 Task: Create a task  Create a feature for users to track and manage their inventory , assign it to team member softage.10@softage.net in the project WorldView and update the status of the task to  On Track  , set the priority of the task to Low.
Action: Mouse moved to (50, 411)
Screenshot: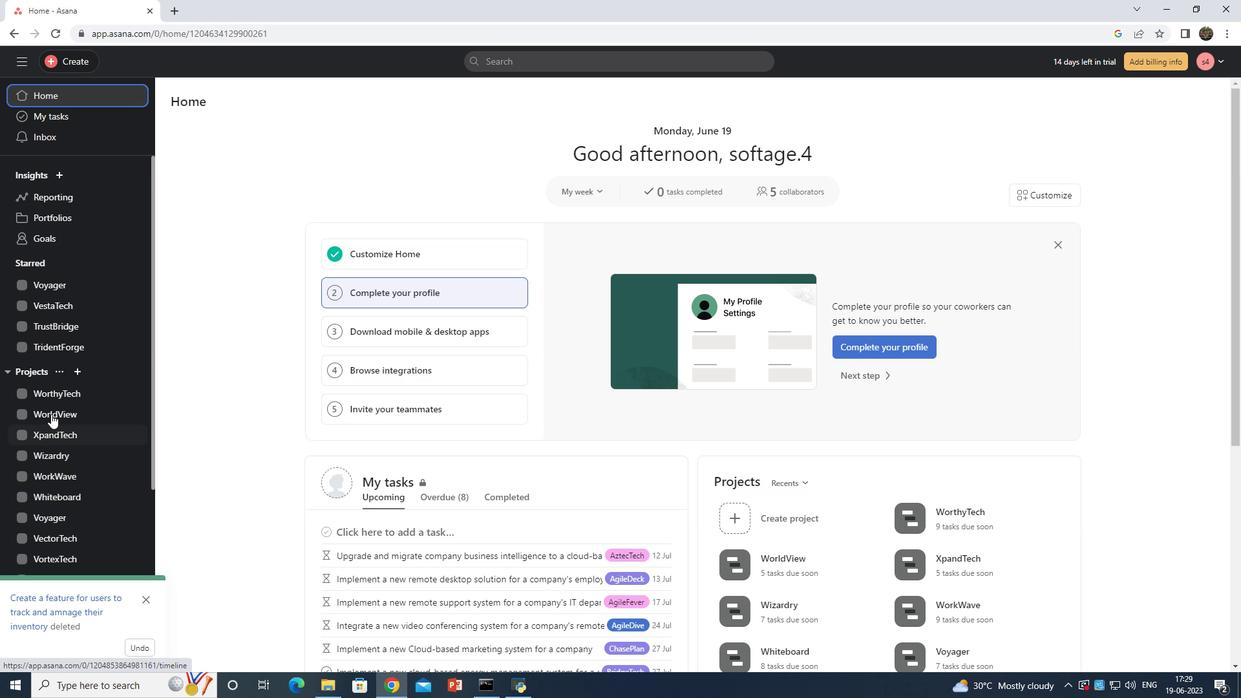 
Action: Mouse pressed left at (50, 411)
Screenshot: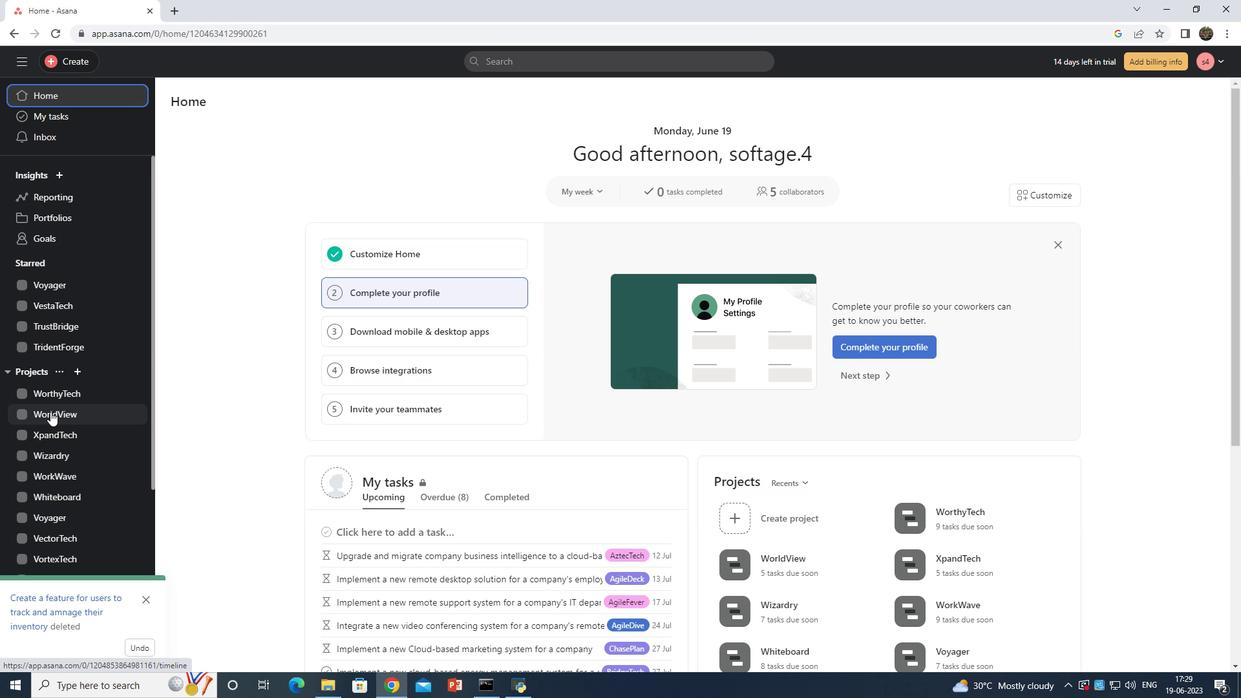 
Action: Mouse moved to (205, 157)
Screenshot: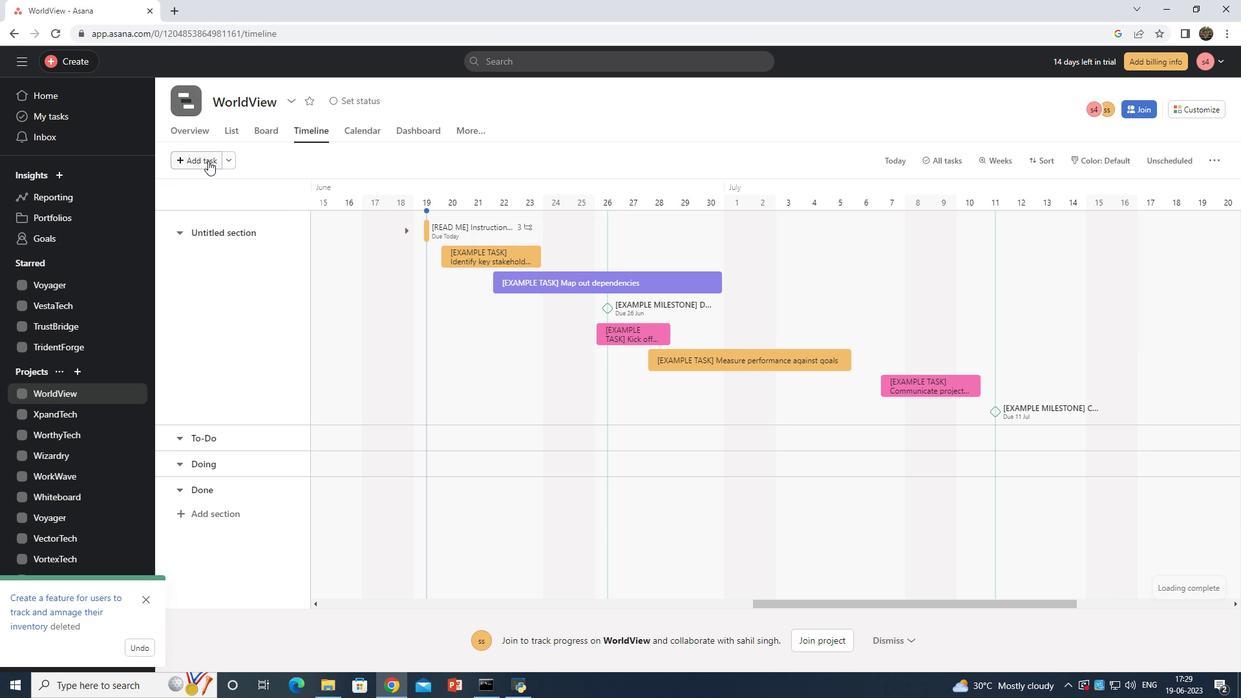 
Action: Mouse pressed left at (205, 157)
Screenshot: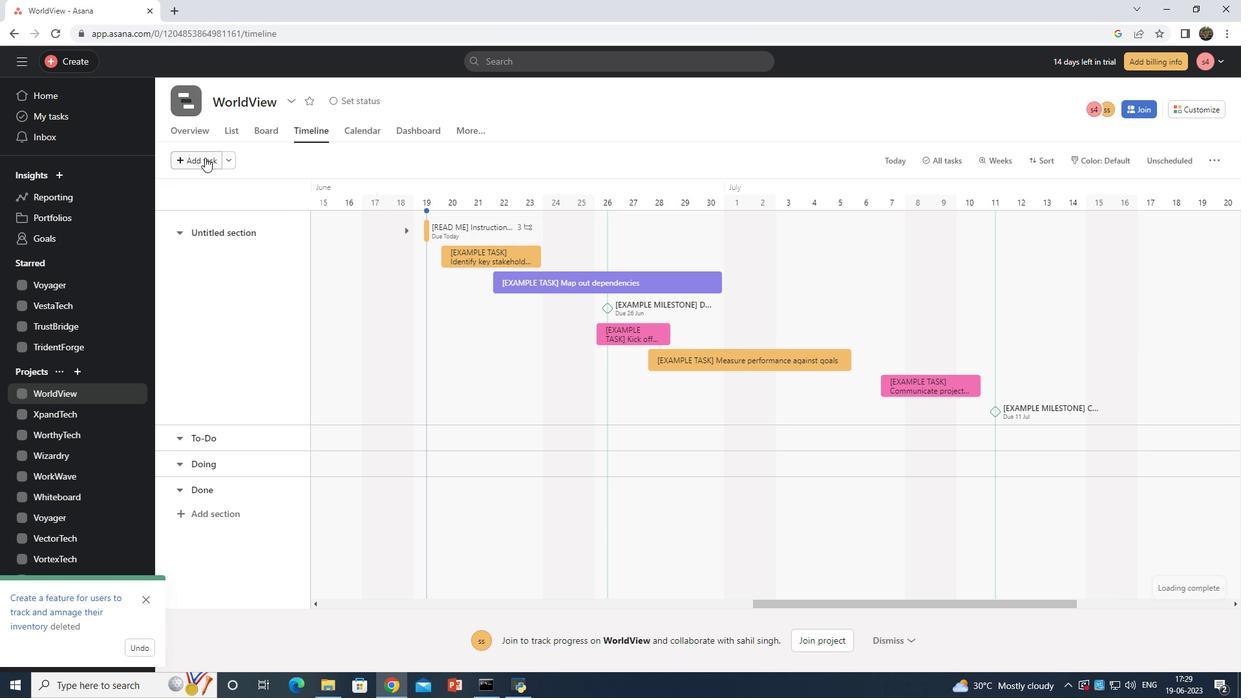 
Action: Mouse moved to (333, 216)
Screenshot: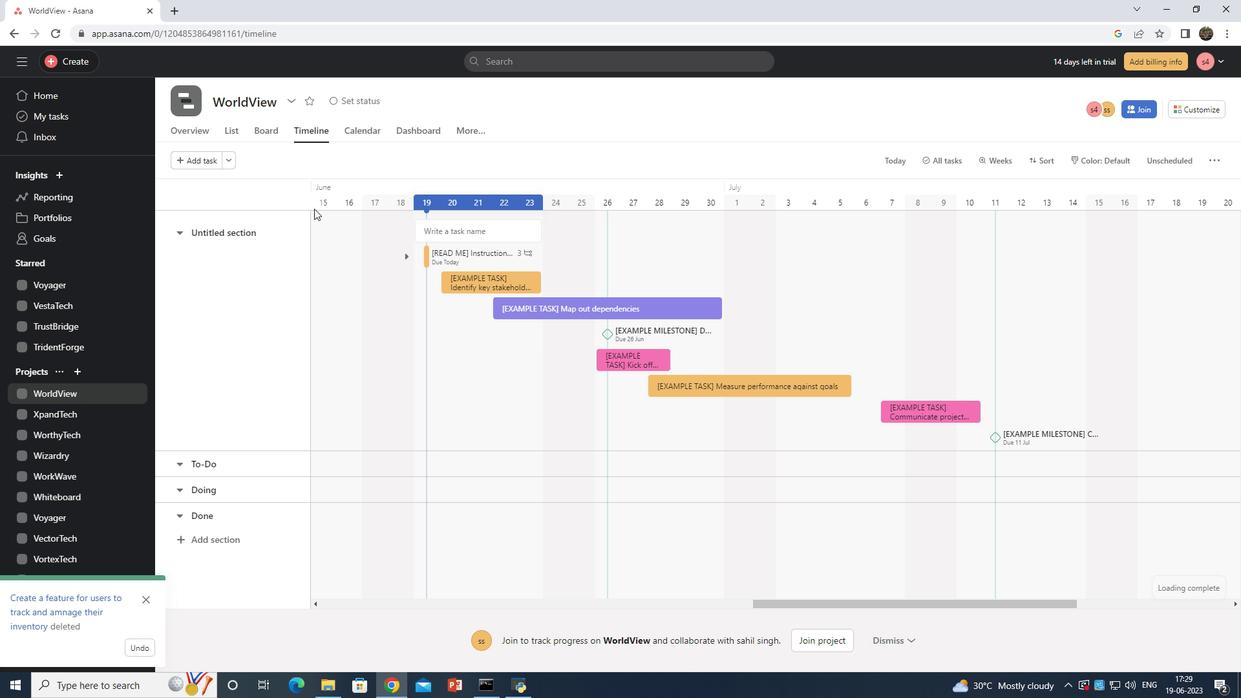 
Action: Key pressed <Key.shift>Create<Key.space>a<Key.space>feature<Key.space>for<Key.space>users<Key.space>to<Key.space>track<Key.space>and<Key.space>manage<Key.space>their<Key.space>inventory
Screenshot: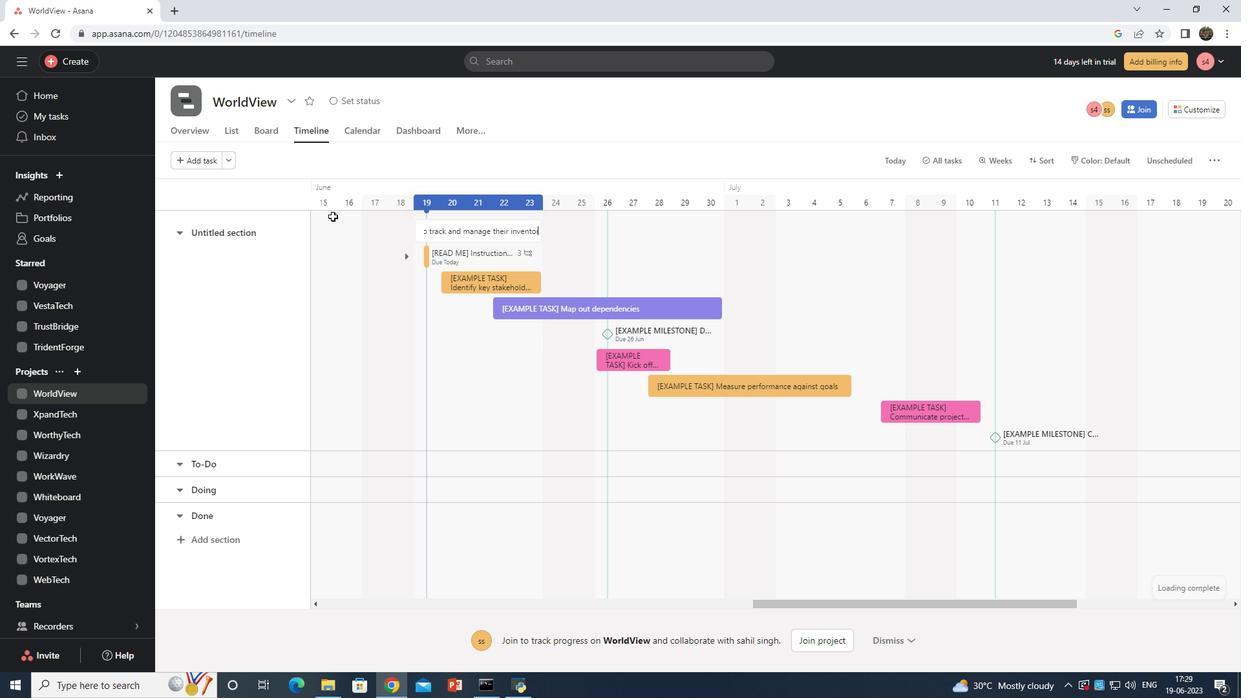 
Action: Mouse moved to (508, 231)
Screenshot: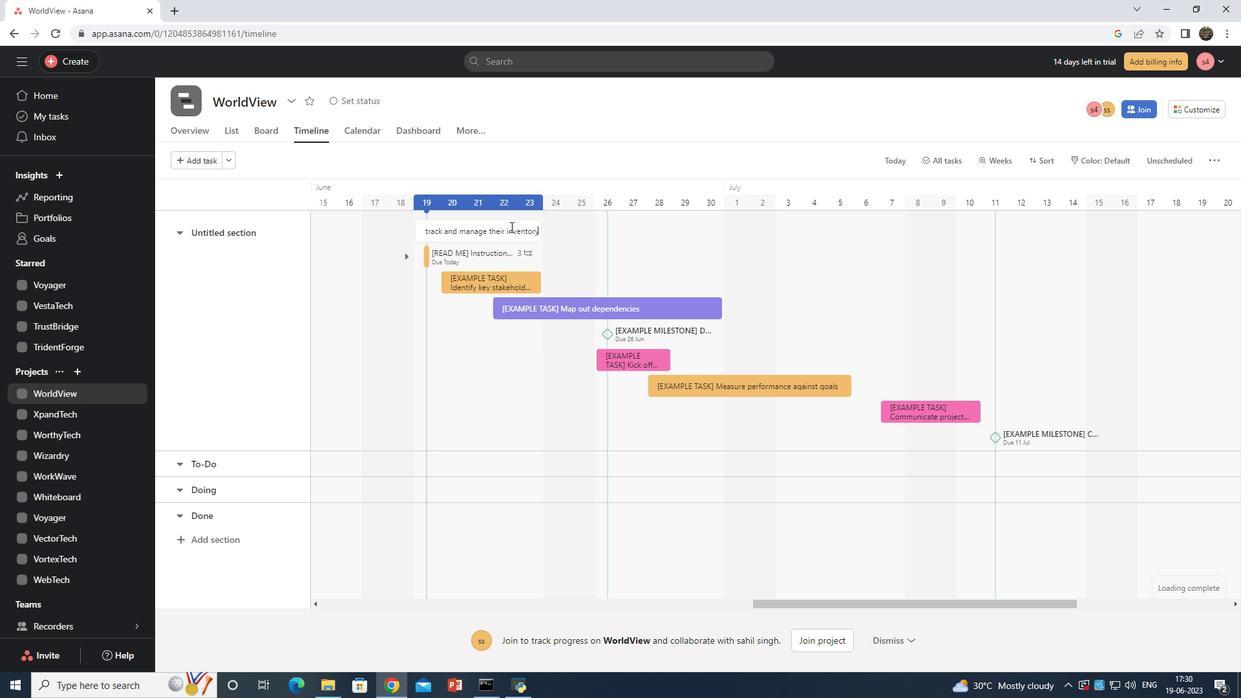 
Action: Mouse pressed left at (508, 231)
Screenshot: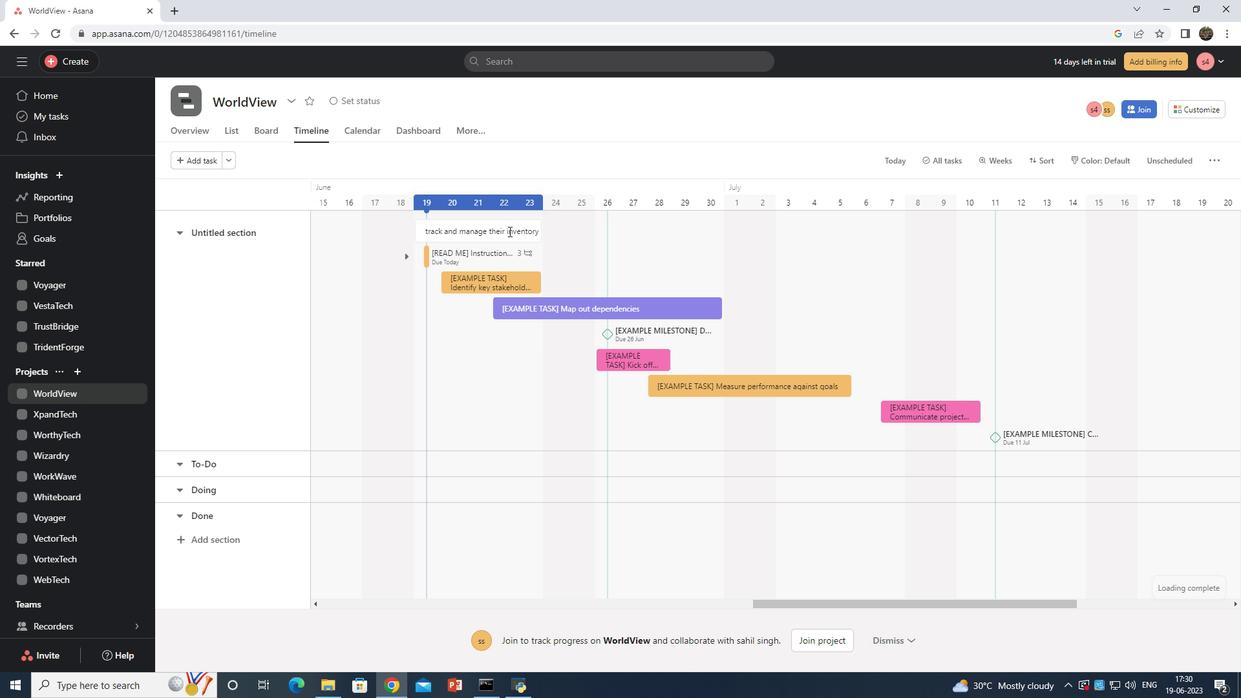 
Action: Mouse moved to (926, 439)
Screenshot: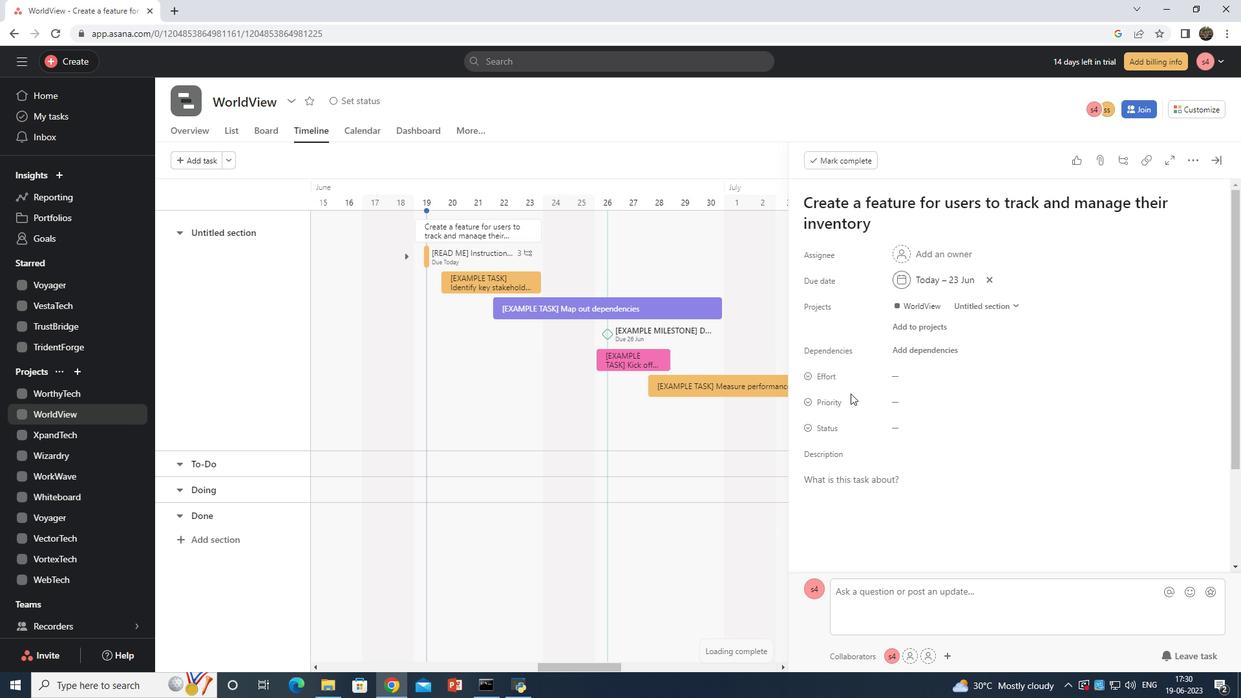 
Action: Mouse scrolled (926, 439) with delta (0, 0)
Screenshot: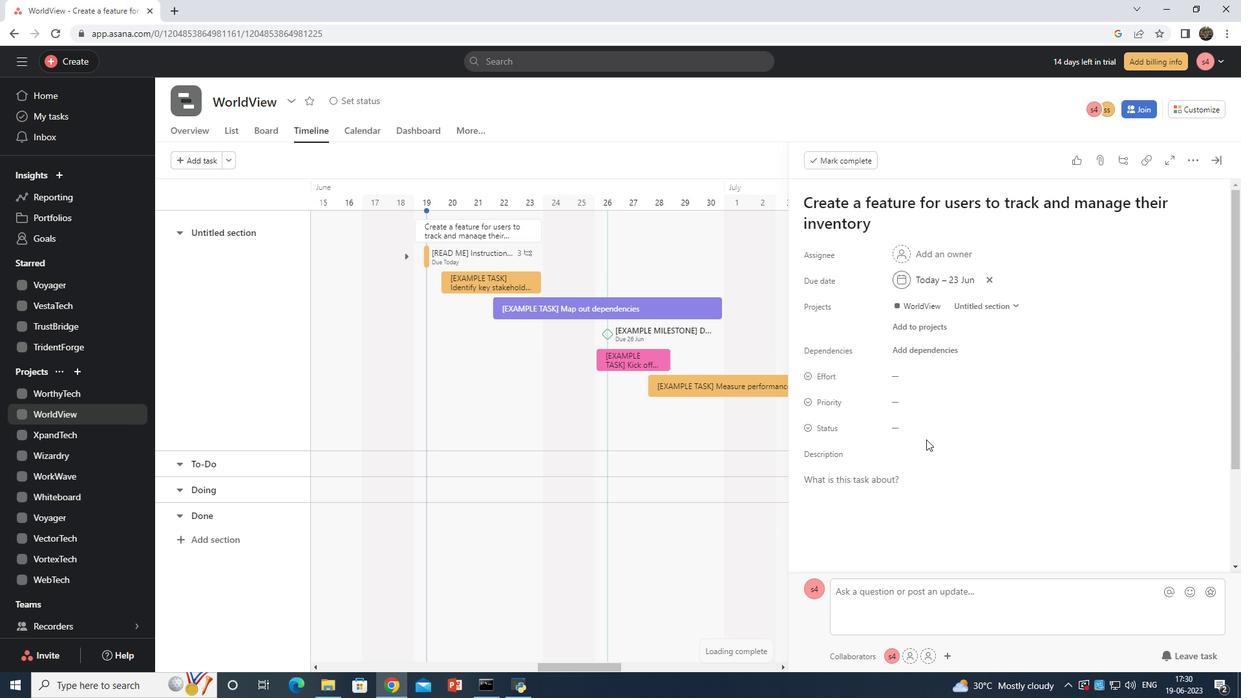 
Action: Mouse moved to (906, 383)
Screenshot: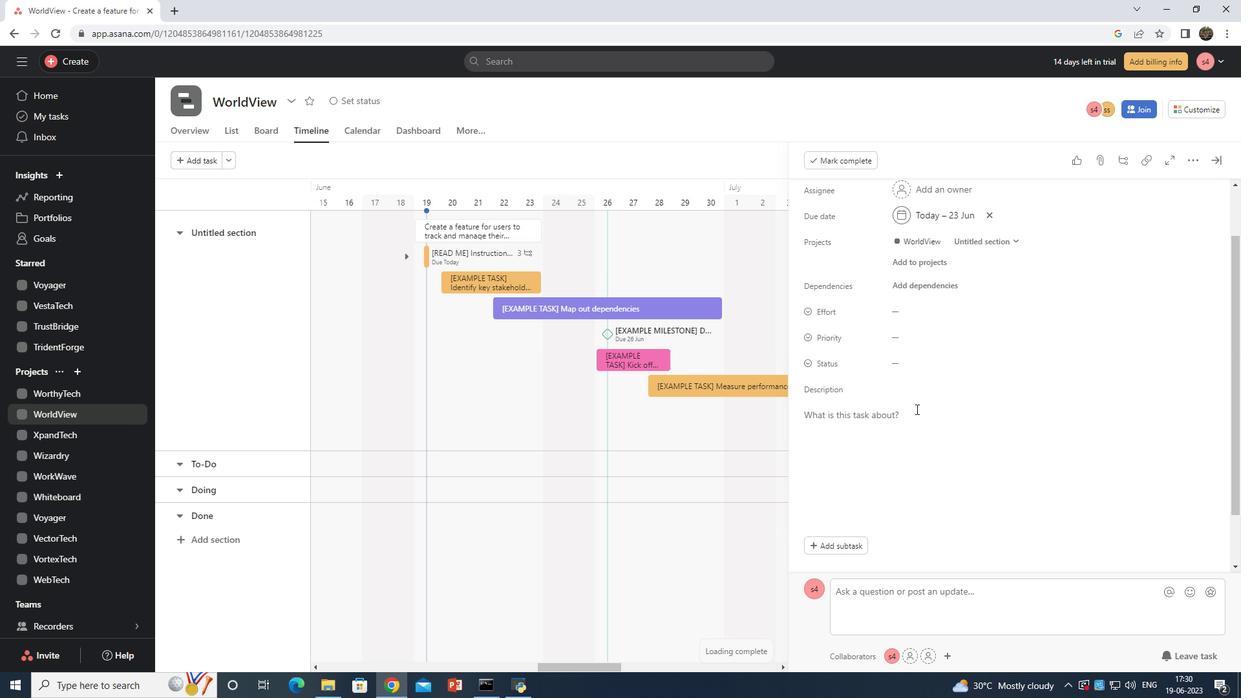 
Action: Mouse scrolled (906, 384) with delta (0, 0)
Screenshot: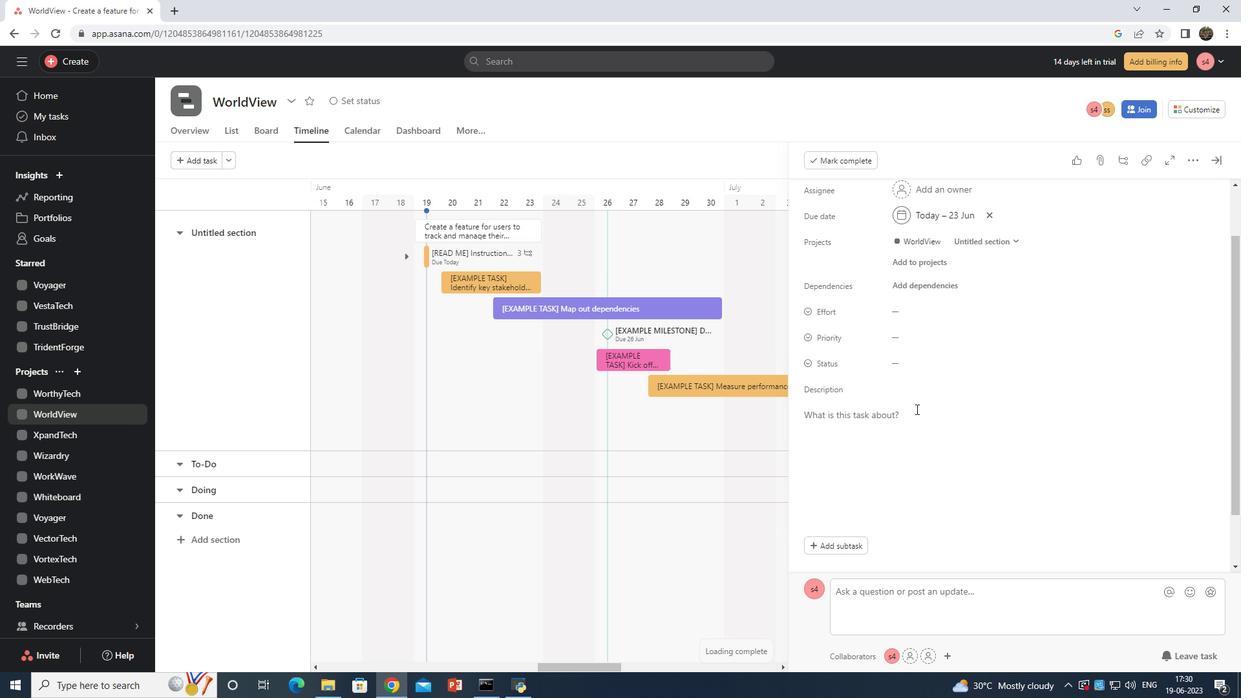
Action: Mouse moved to (906, 382)
Screenshot: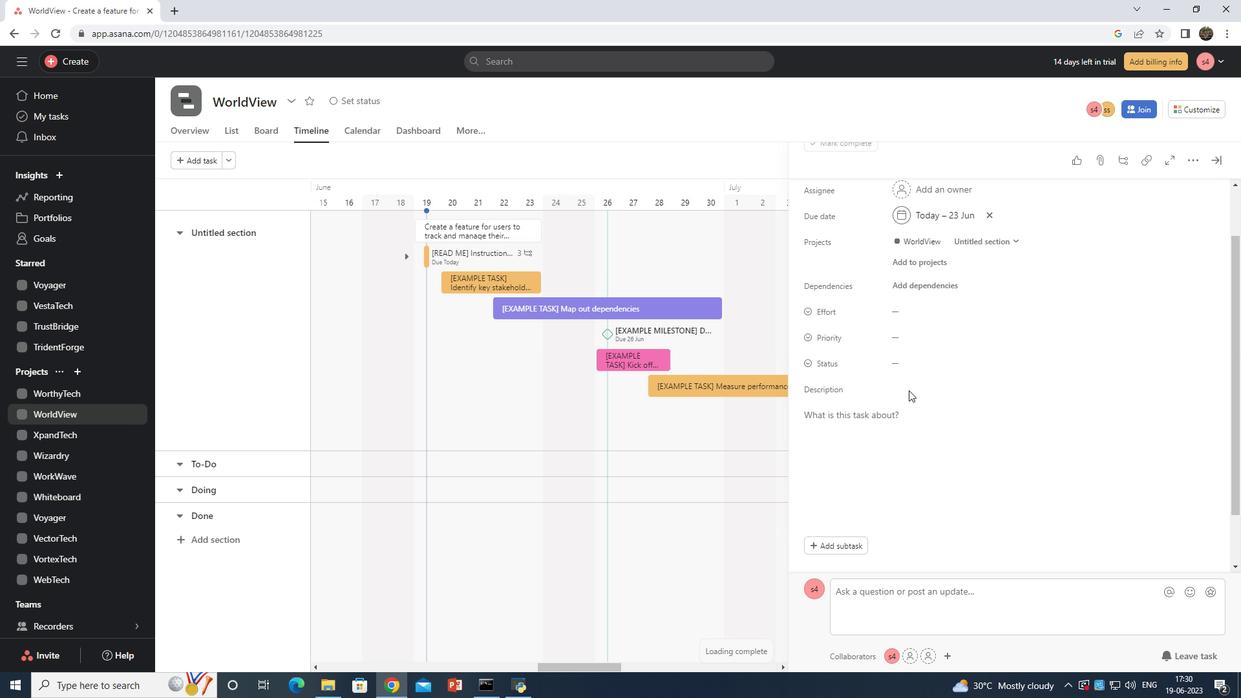 
Action: Mouse scrolled (906, 383) with delta (0, 0)
Screenshot: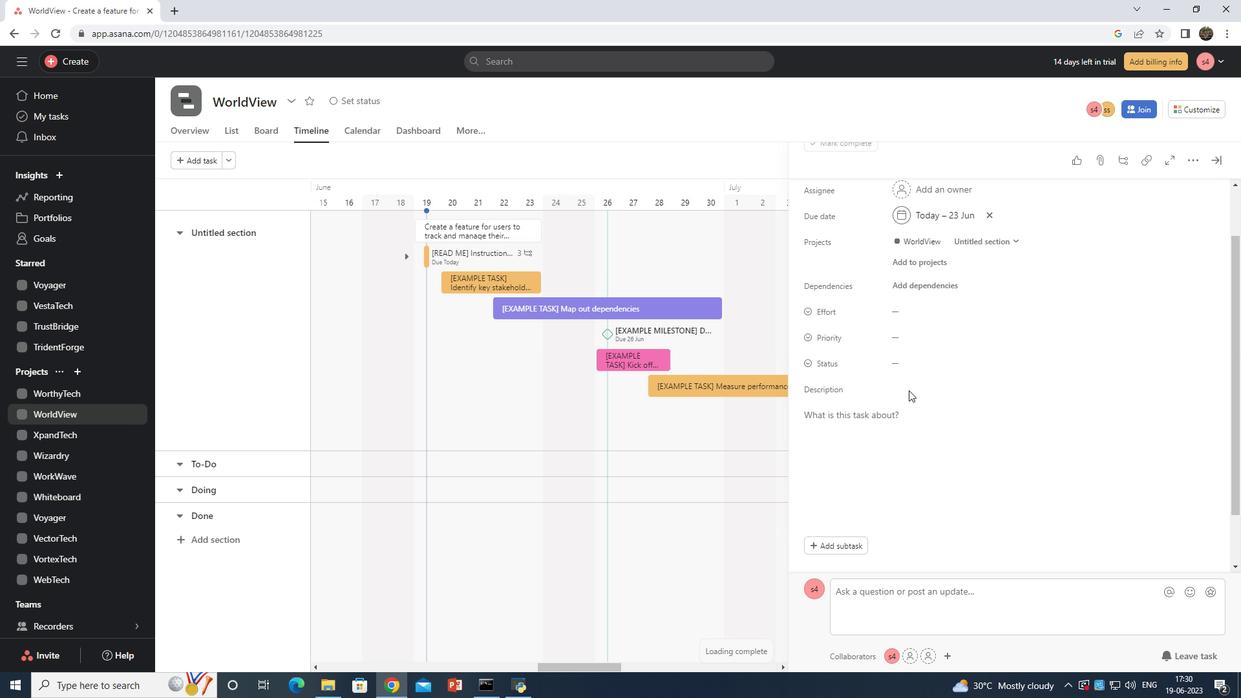 
Action: Mouse scrolled (906, 383) with delta (0, 0)
Screenshot: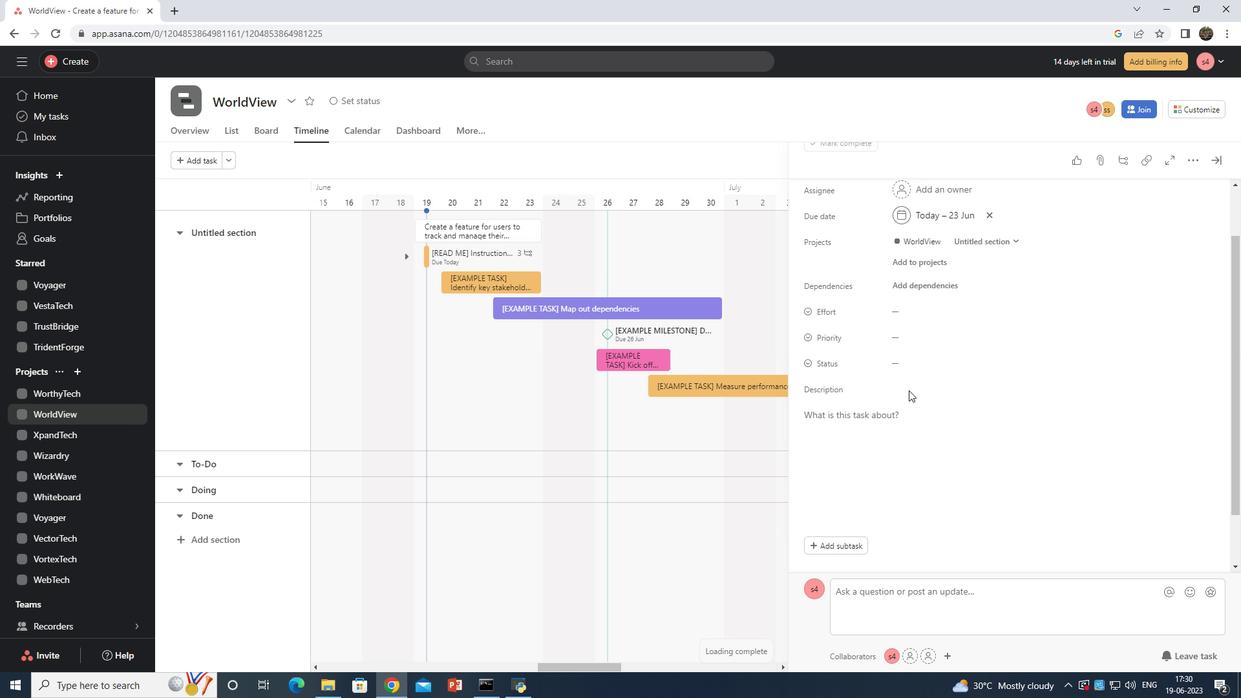 
Action: Mouse moved to (902, 258)
Screenshot: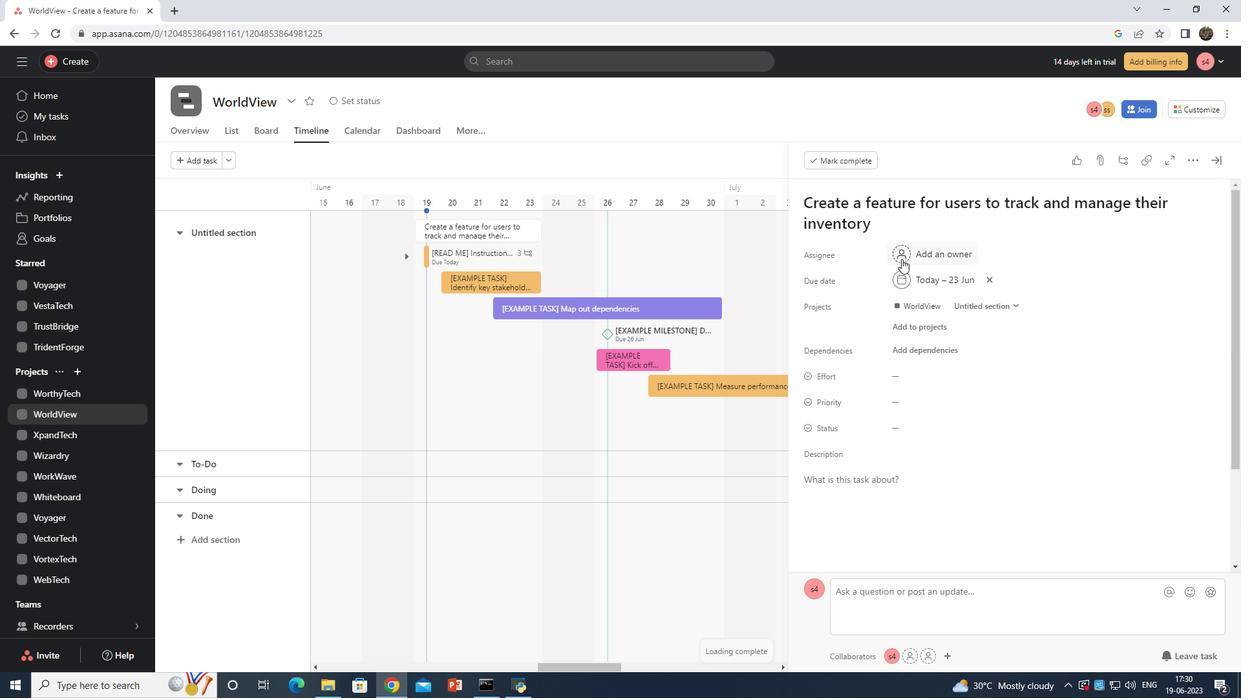 
Action: Mouse pressed left at (902, 258)
Screenshot: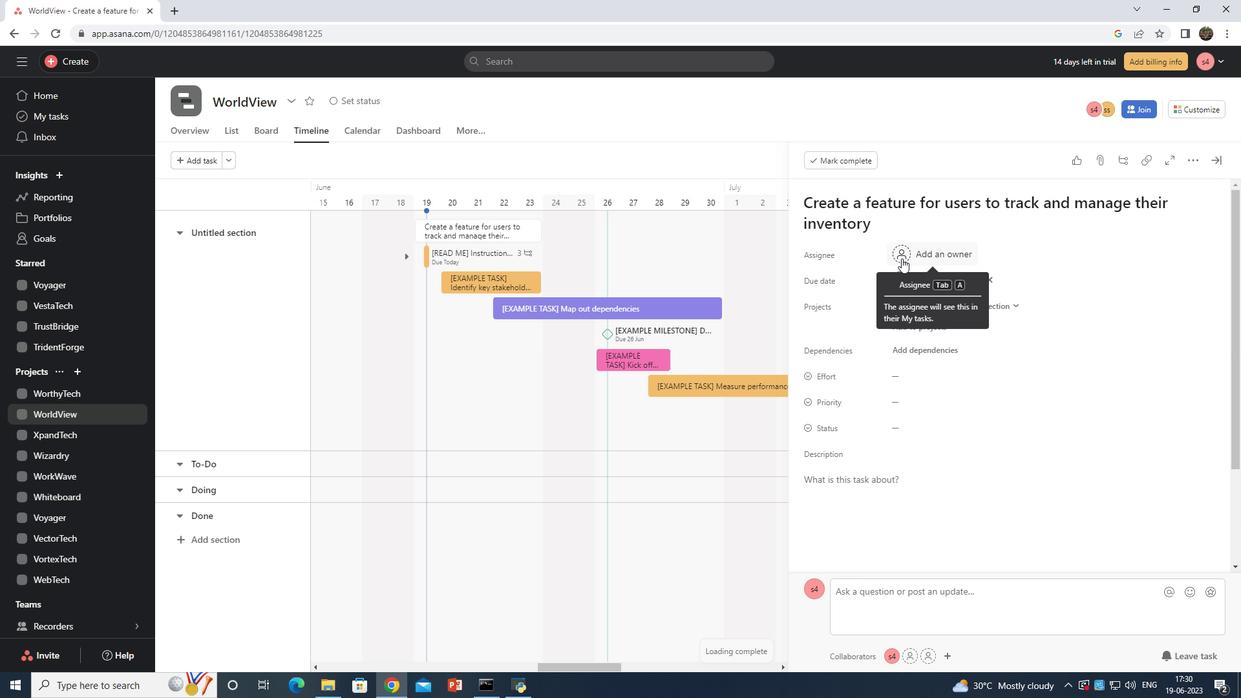 
Action: Mouse moved to (941, 301)
Screenshot: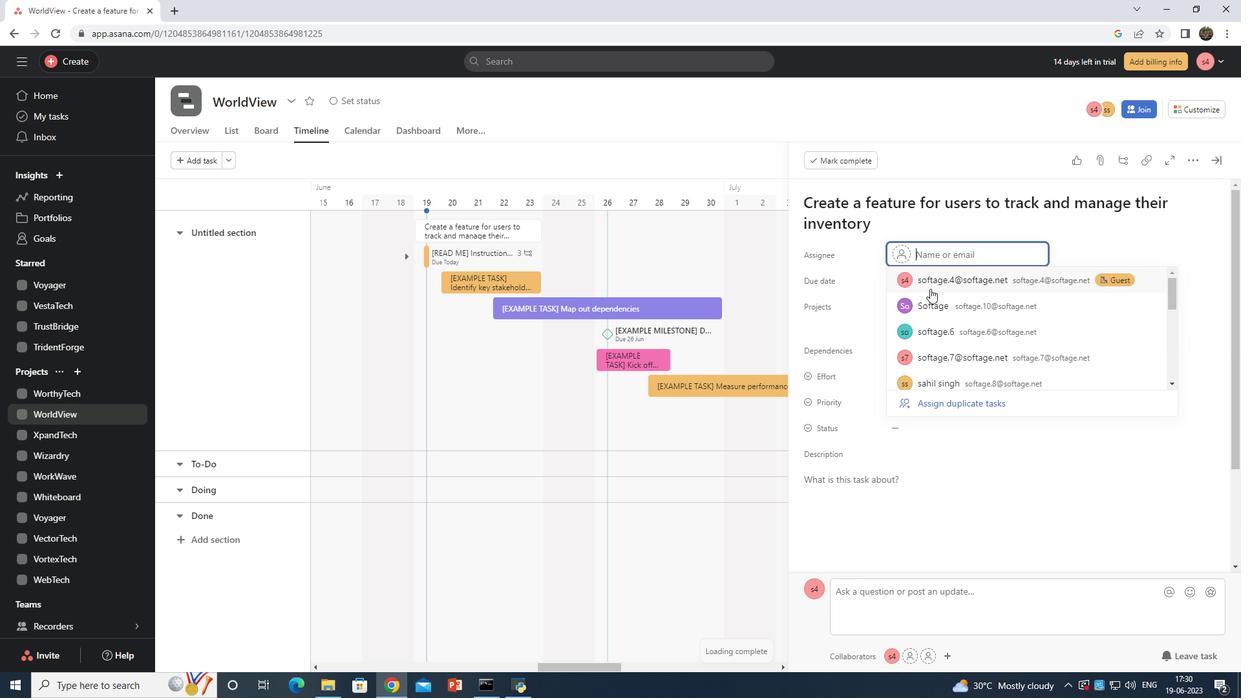 
Action: Mouse scrolled (941, 300) with delta (0, 0)
Screenshot: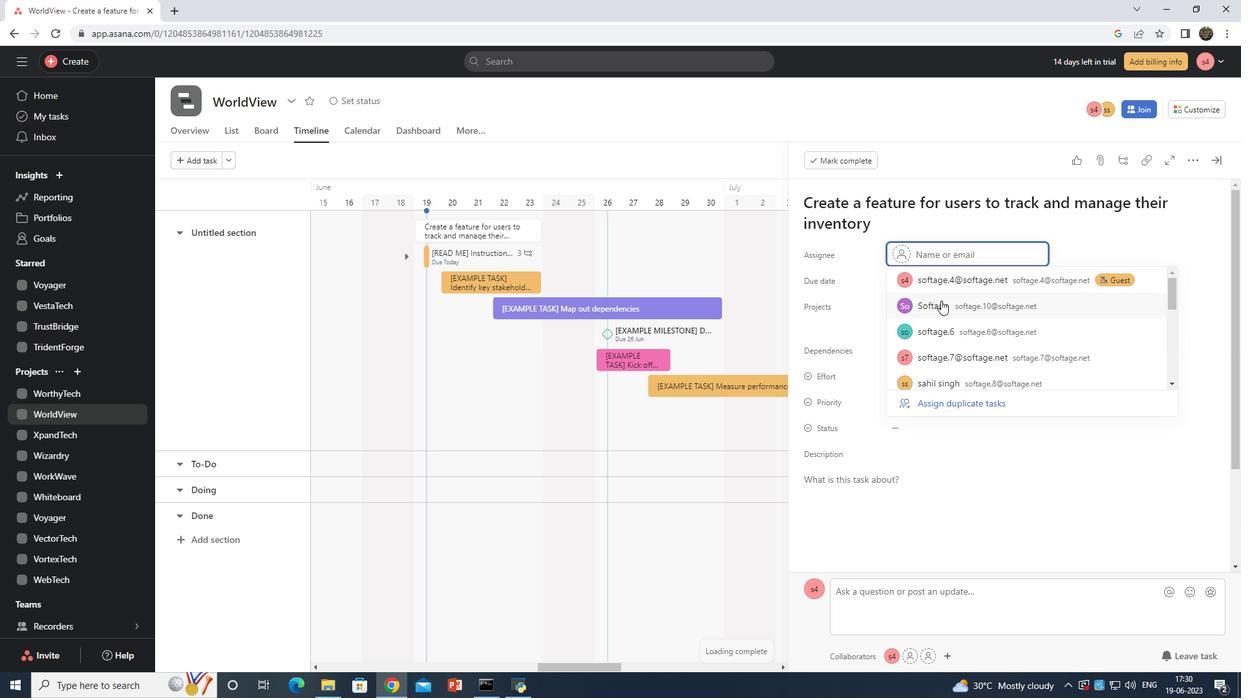 
Action: Mouse scrolled (941, 300) with delta (0, 0)
Screenshot: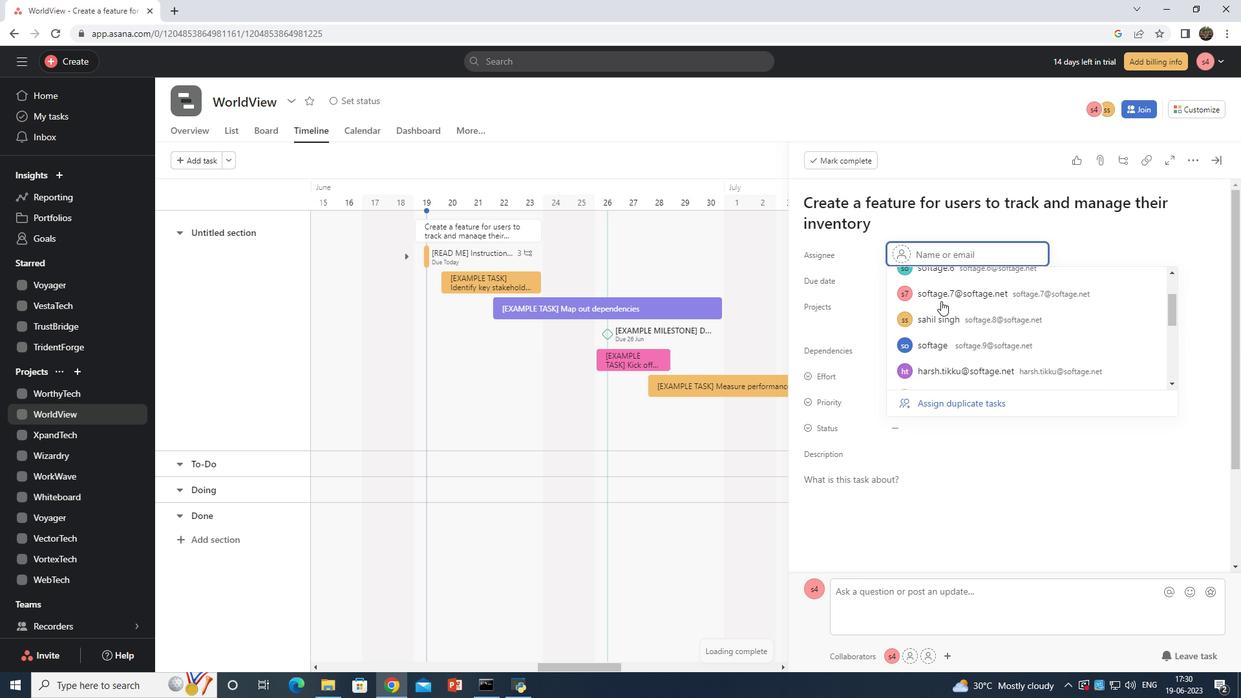 
Action: Mouse moved to (942, 301)
Screenshot: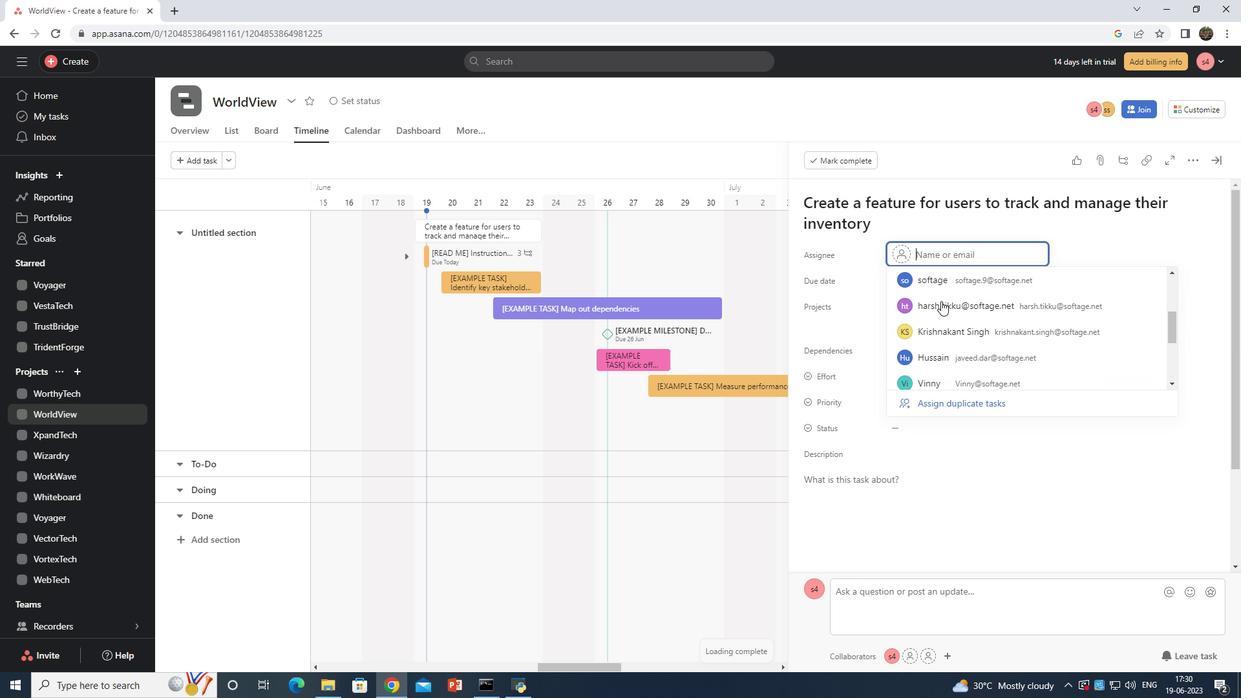 
Action: Mouse scrolled (942, 300) with delta (0, 0)
Screenshot: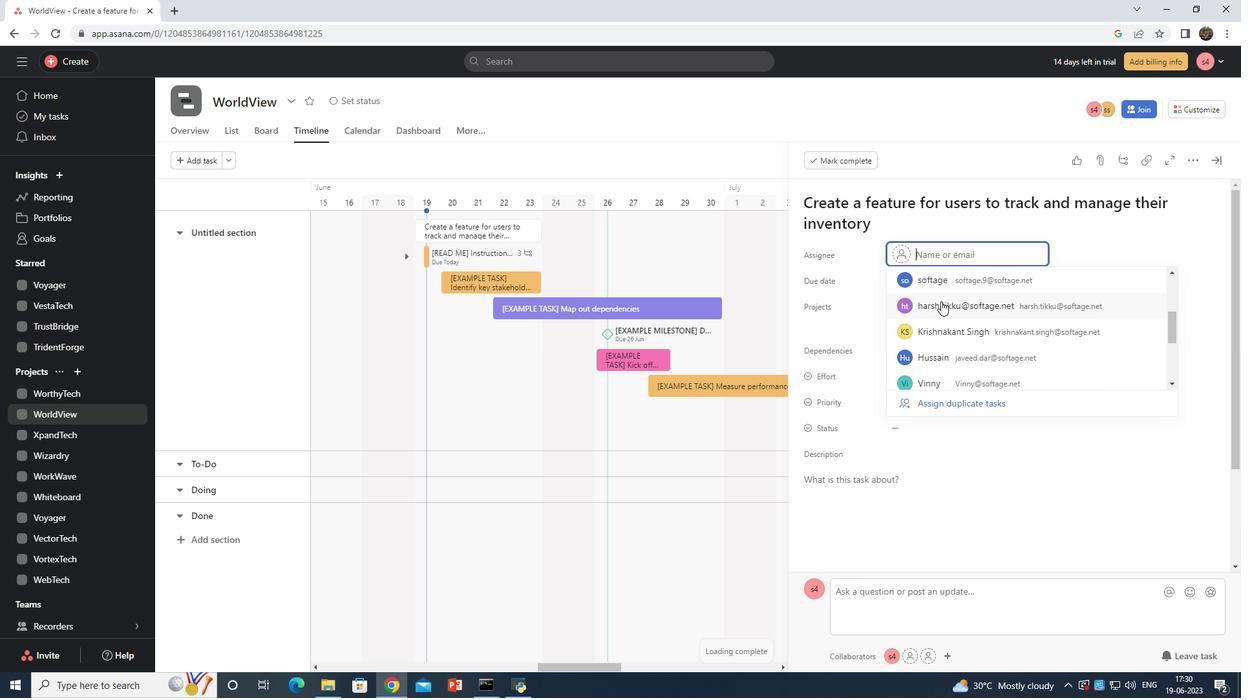 
Action: Mouse scrolled (942, 300) with delta (0, 0)
Screenshot: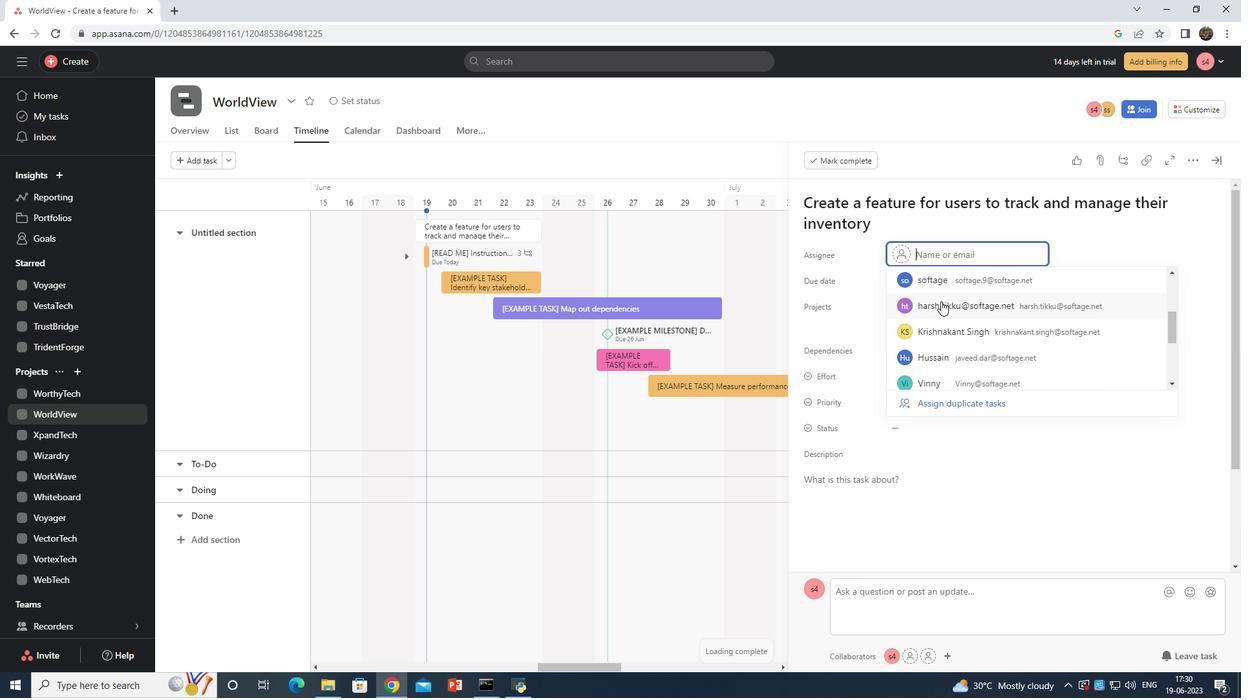 
Action: Mouse scrolled (942, 300) with delta (0, 0)
Screenshot: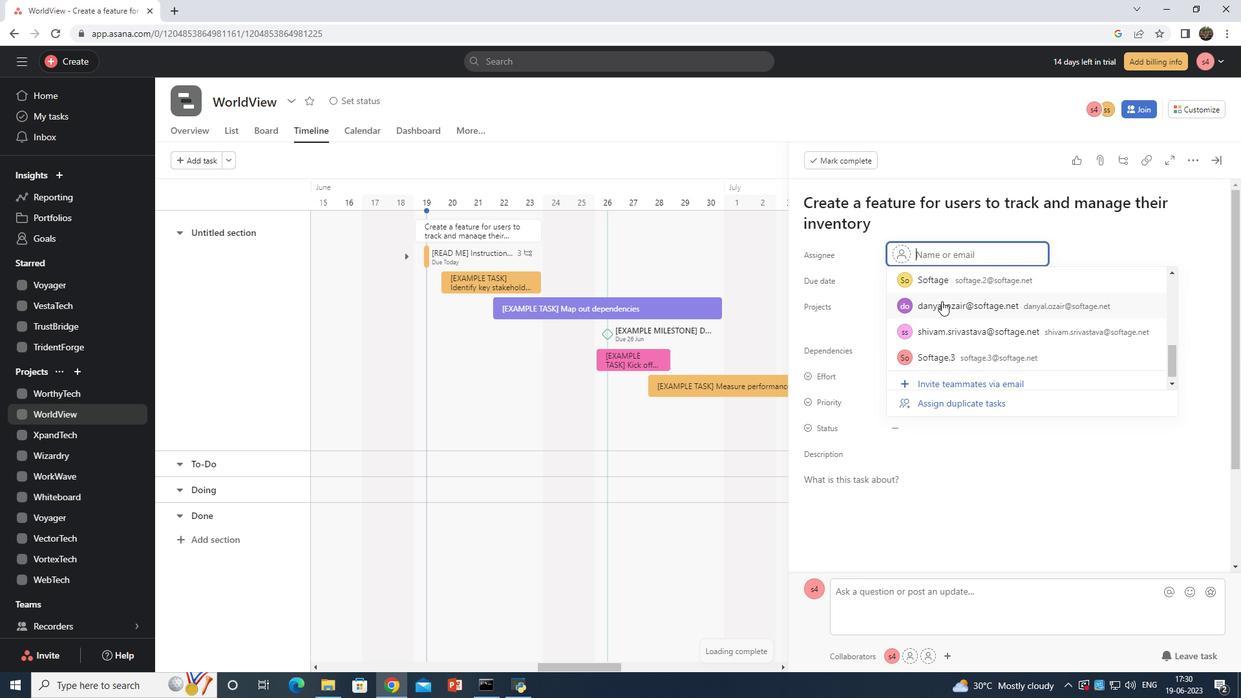 
Action: Mouse scrolled (942, 300) with delta (0, 0)
Screenshot: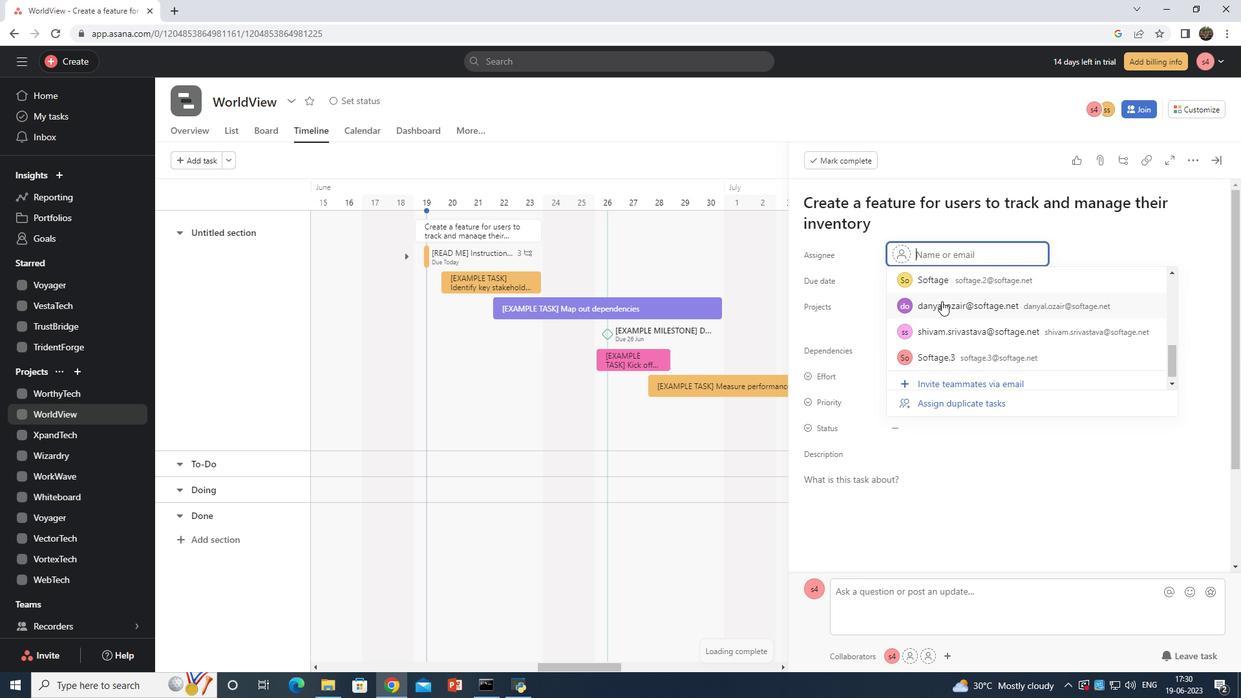 
Action: Mouse scrolled (942, 300) with delta (0, 0)
Screenshot: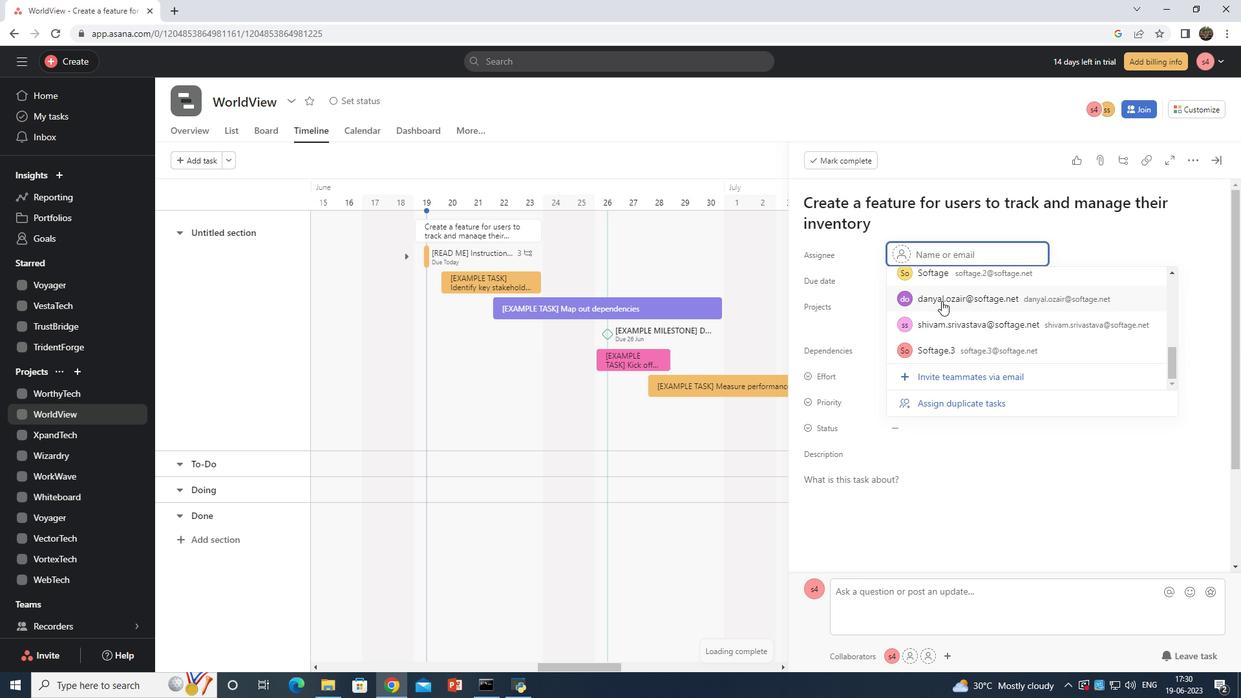 
Action: Mouse scrolled (942, 300) with delta (0, 0)
Screenshot: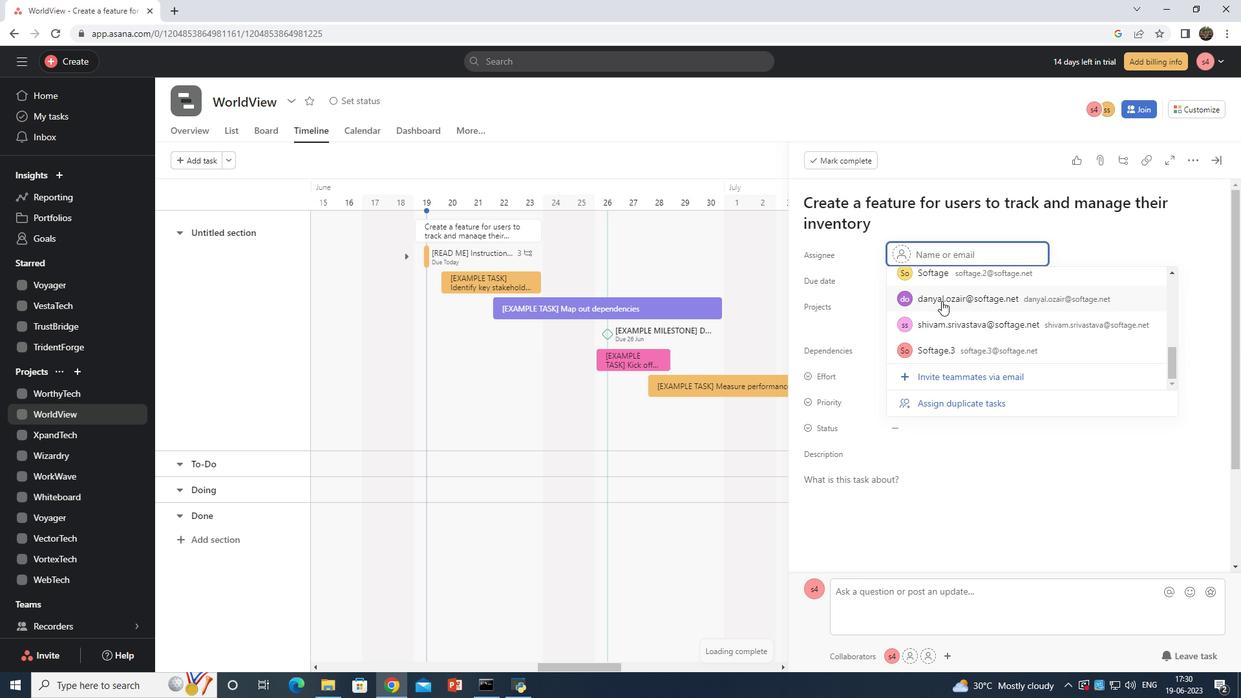 
Action: Key pressed softage.10
Screenshot: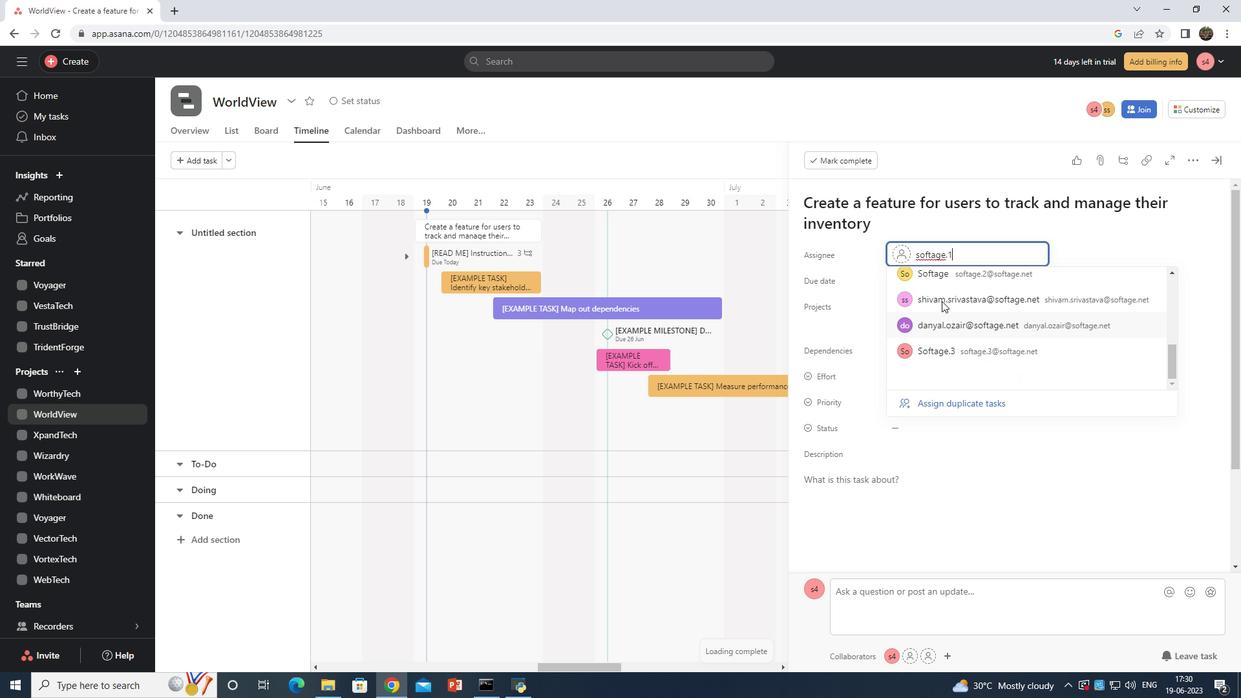 
Action: Mouse moved to (969, 278)
Screenshot: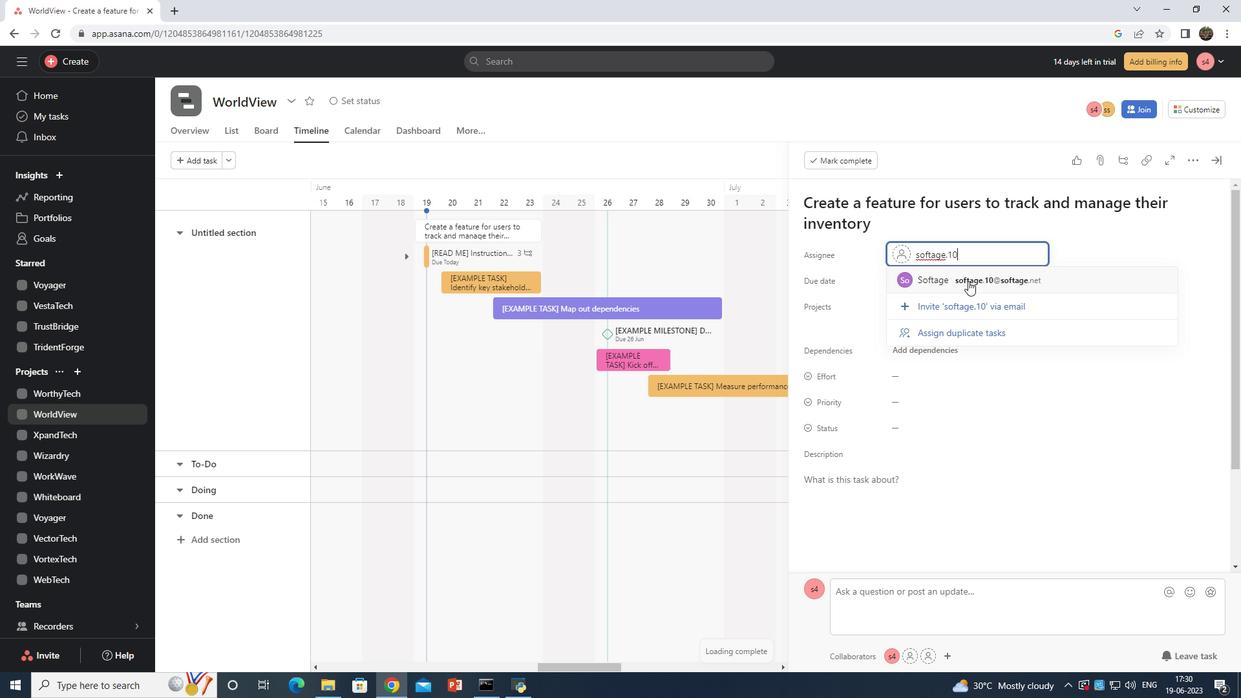 
Action: Mouse pressed left at (969, 278)
Screenshot: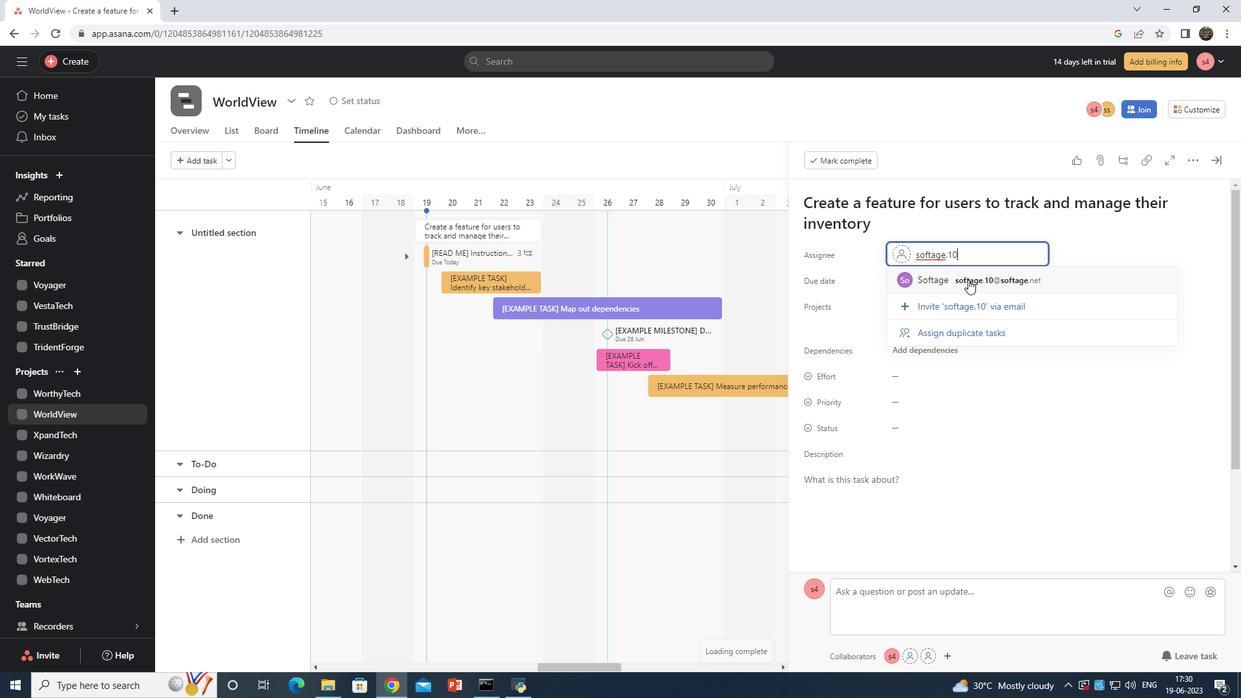 
Action: Mouse moved to (893, 425)
Screenshot: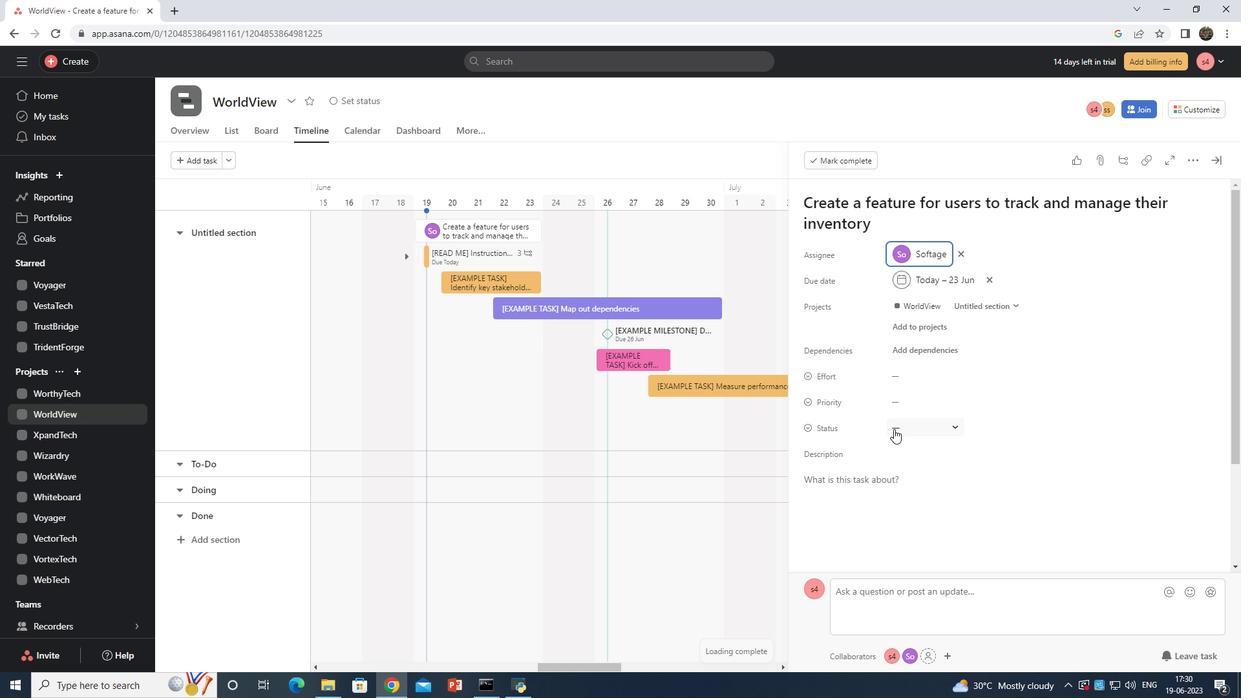 
Action: Mouse pressed left at (893, 425)
Screenshot: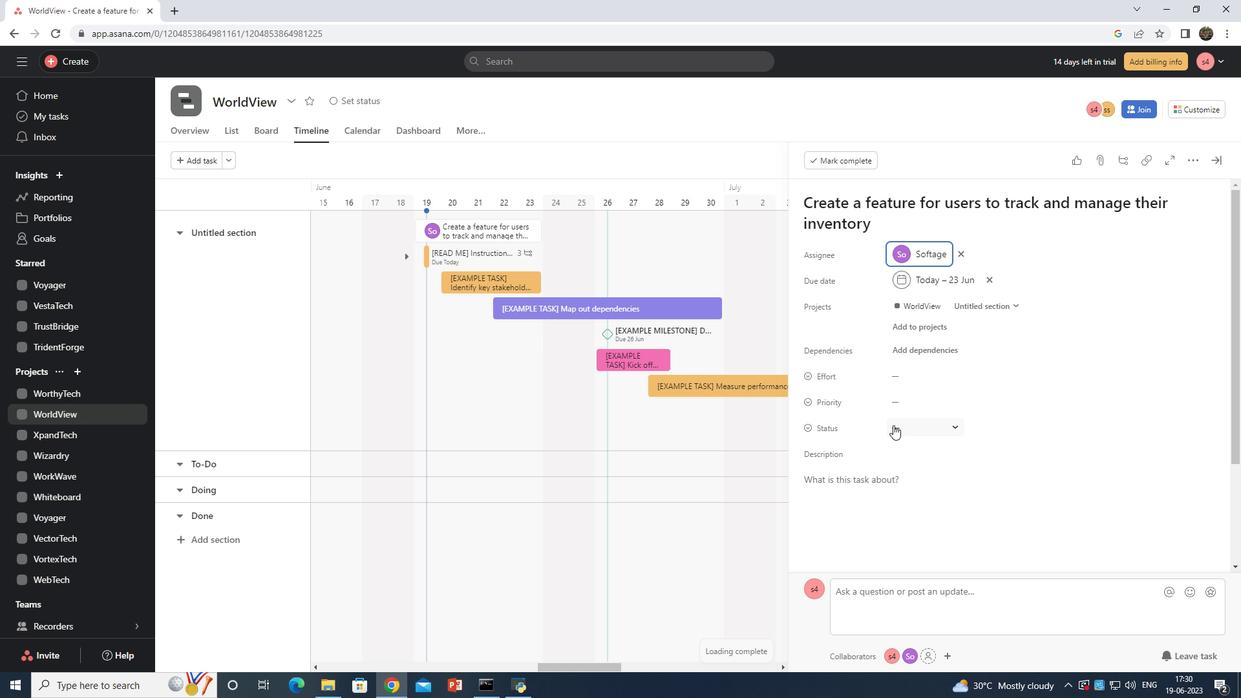 
Action: Mouse moved to (928, 471)
Screenshot: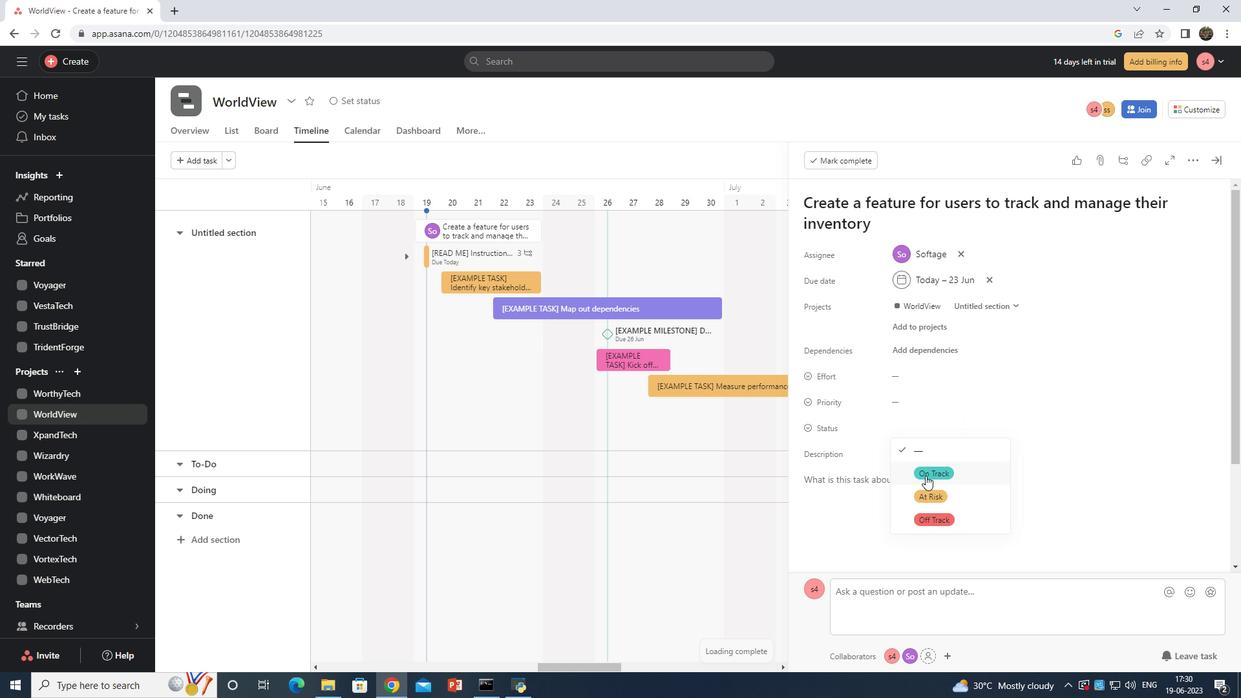 
Action: Mouse pressed left at (928, 471)
Screenshot: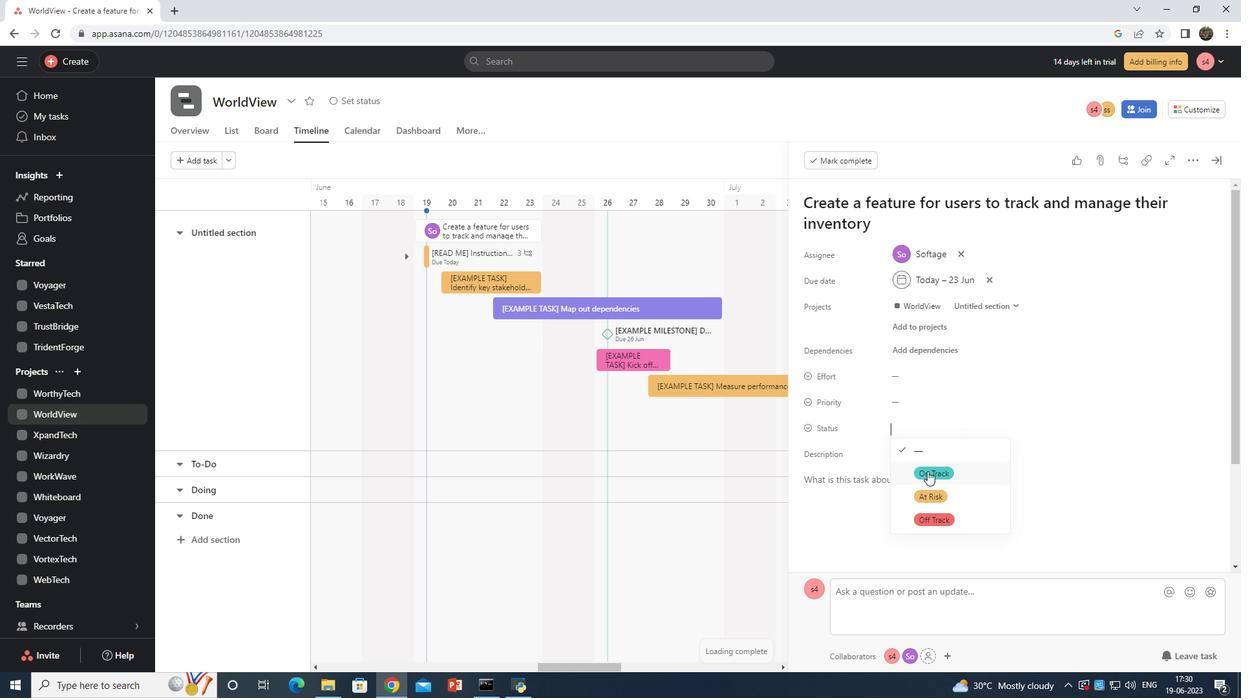 
Action: Mouse moved to (884, 401)
Screenshot: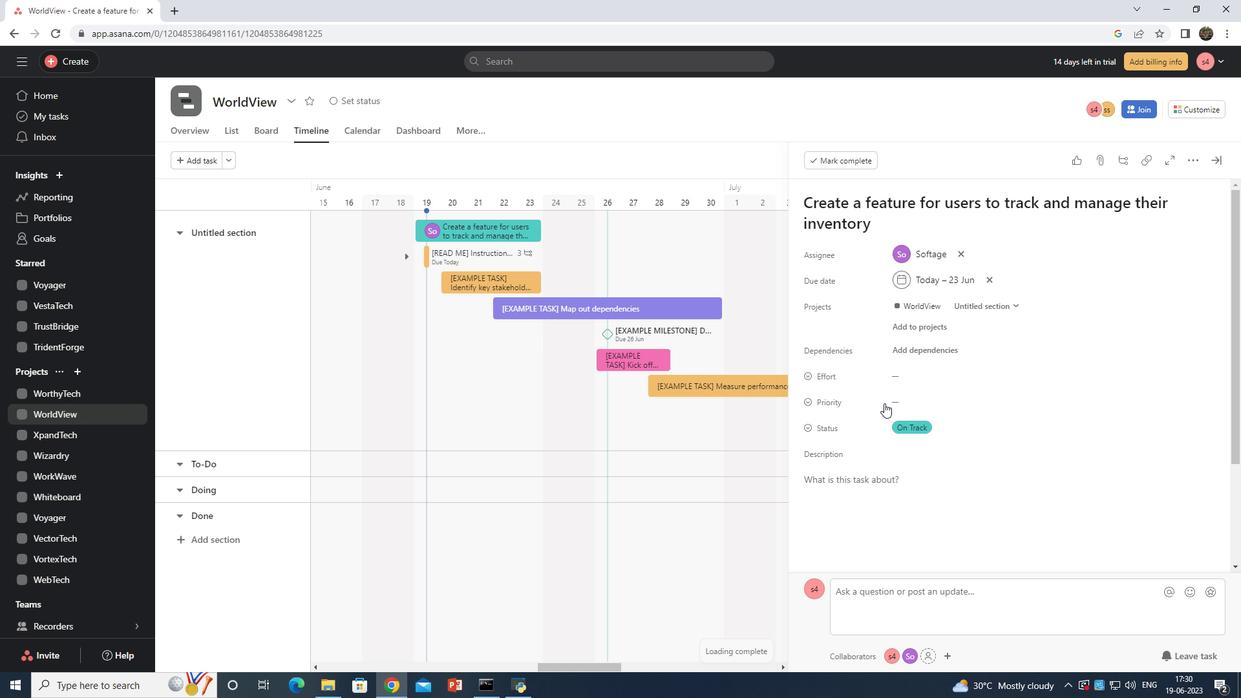 
Action: Mouse pressed left at (884, 401)
Screenshot: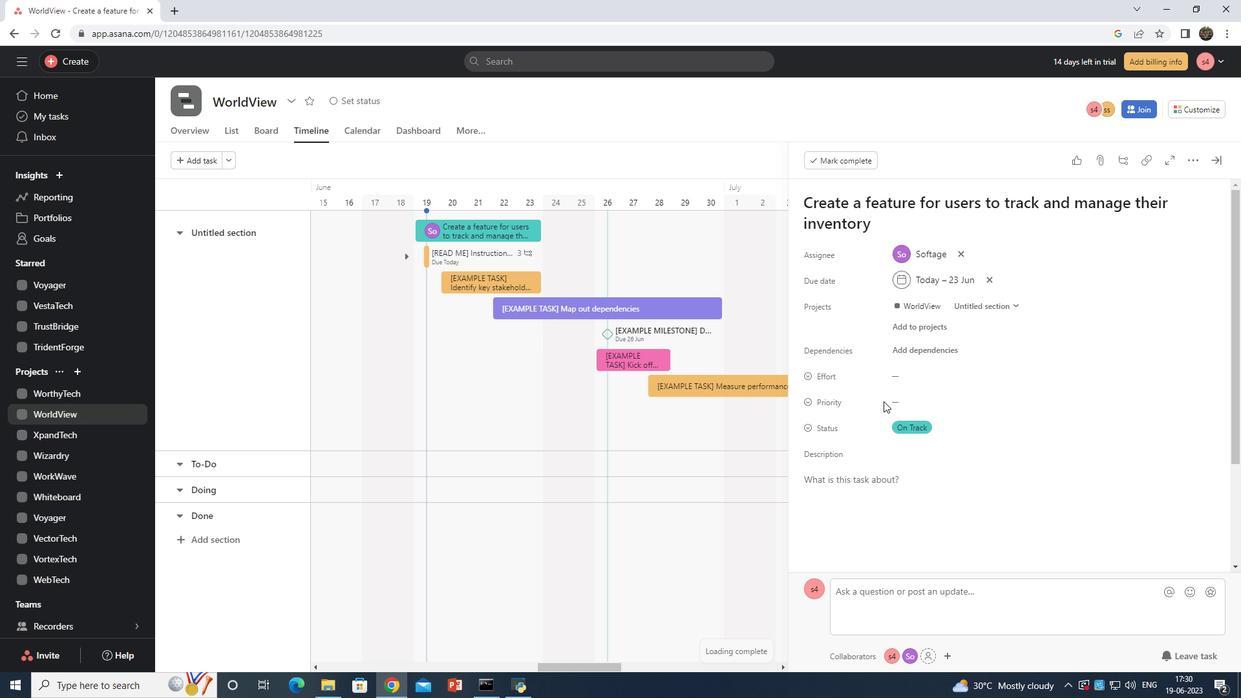 
Action: Mouse moved to (893, 399)
Screenshot: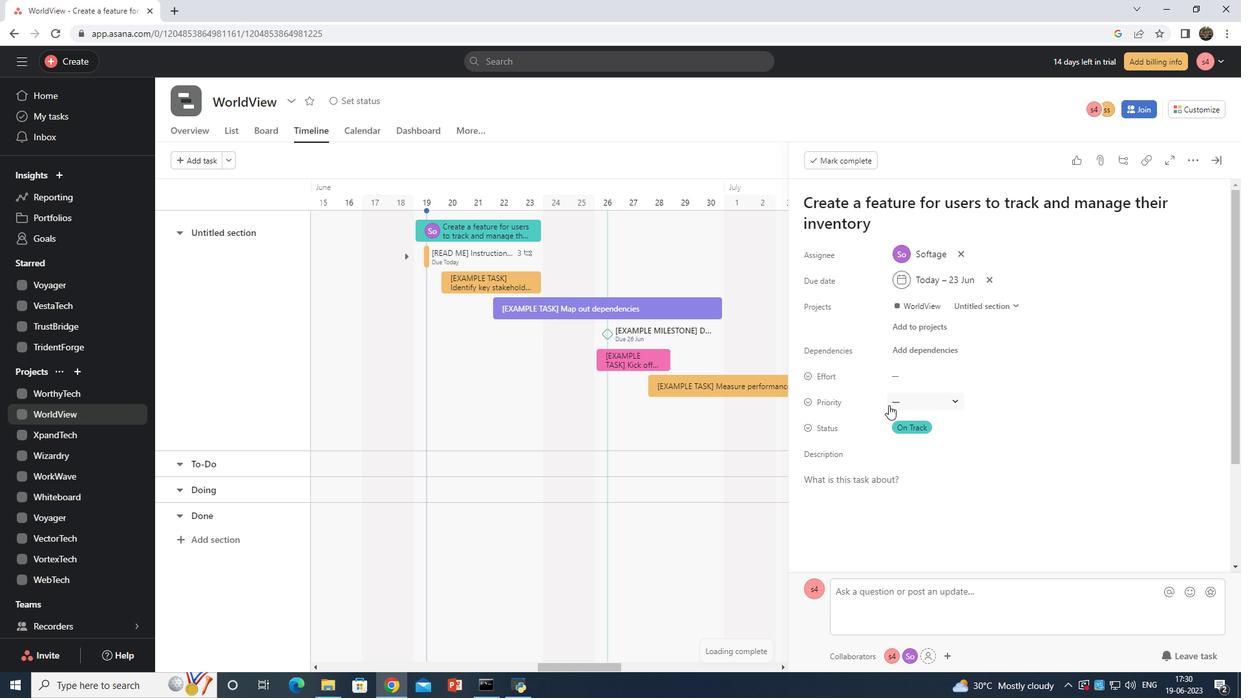 
Action: Mouse pressed left at (893, 399)
Screenshot: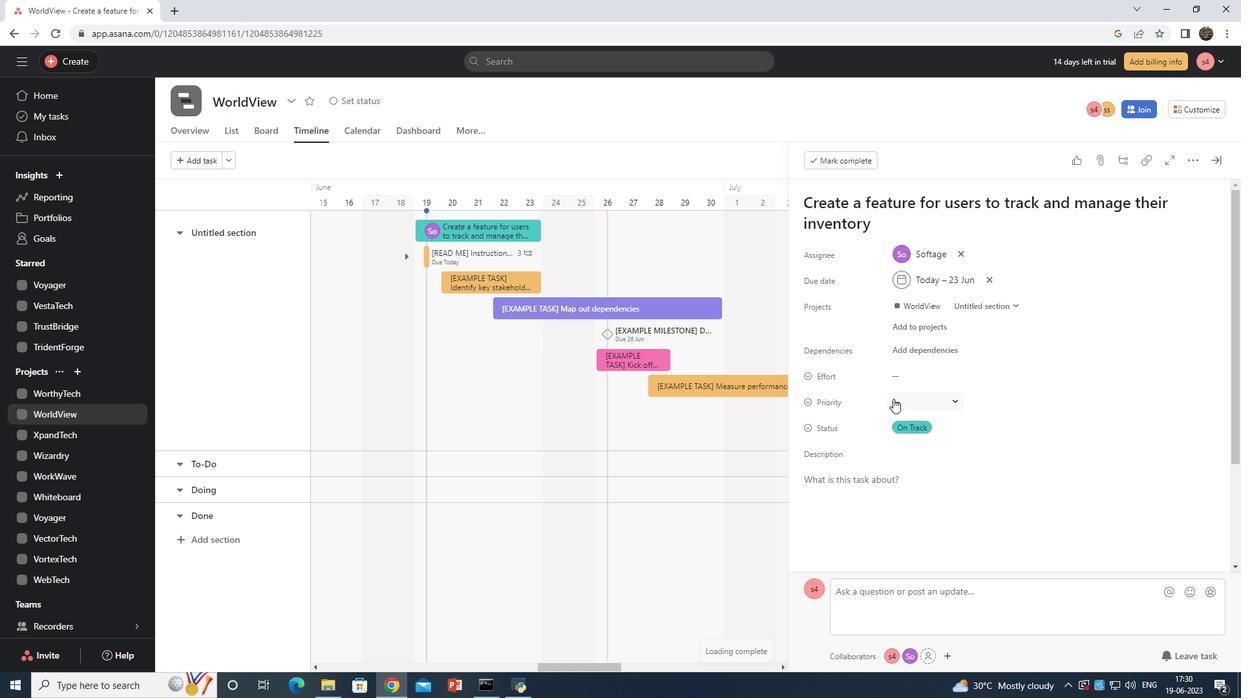 
Action: Mouse moved to (919, 493)
Screenshot: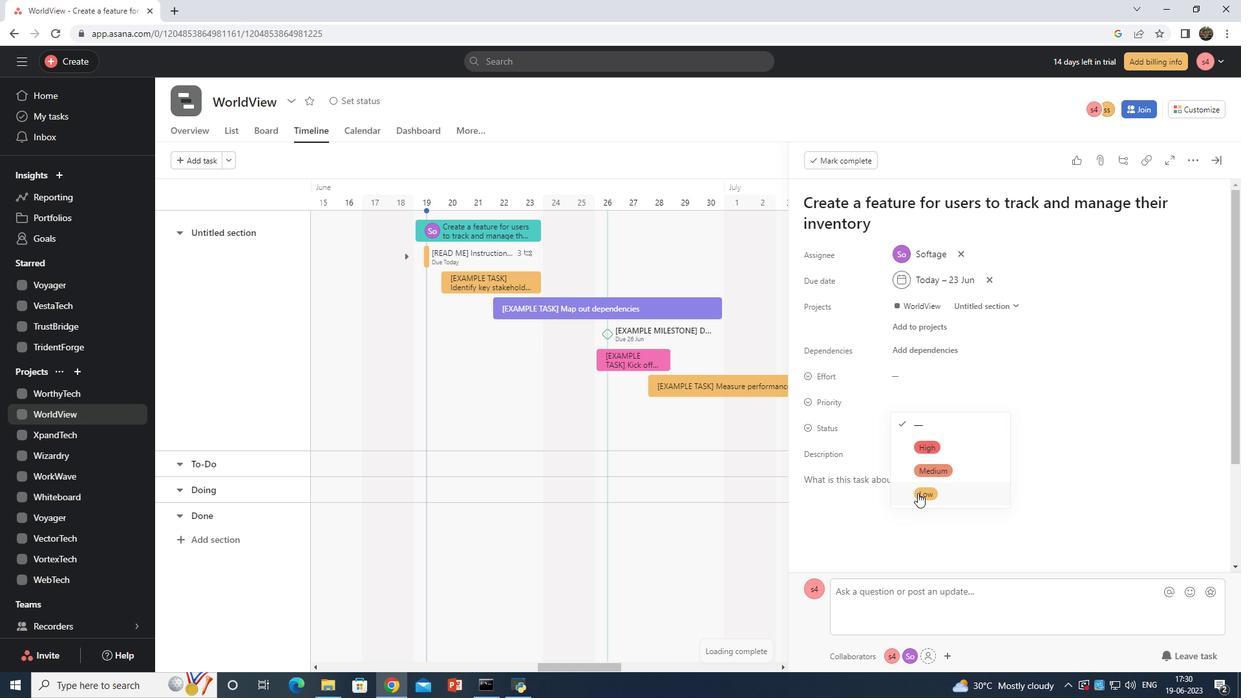 
Action: Mouse pressed left at (919, 493)
Screenshot: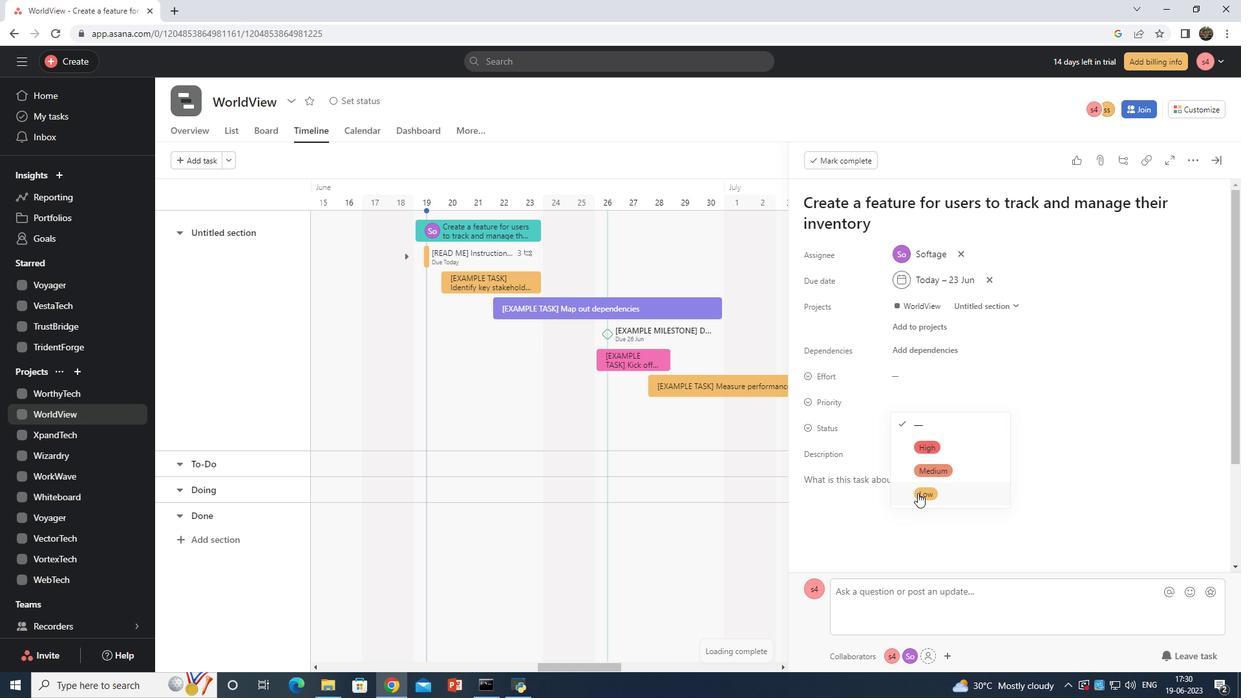 
Action: Mouse moved to (916, 478)
Screenshot: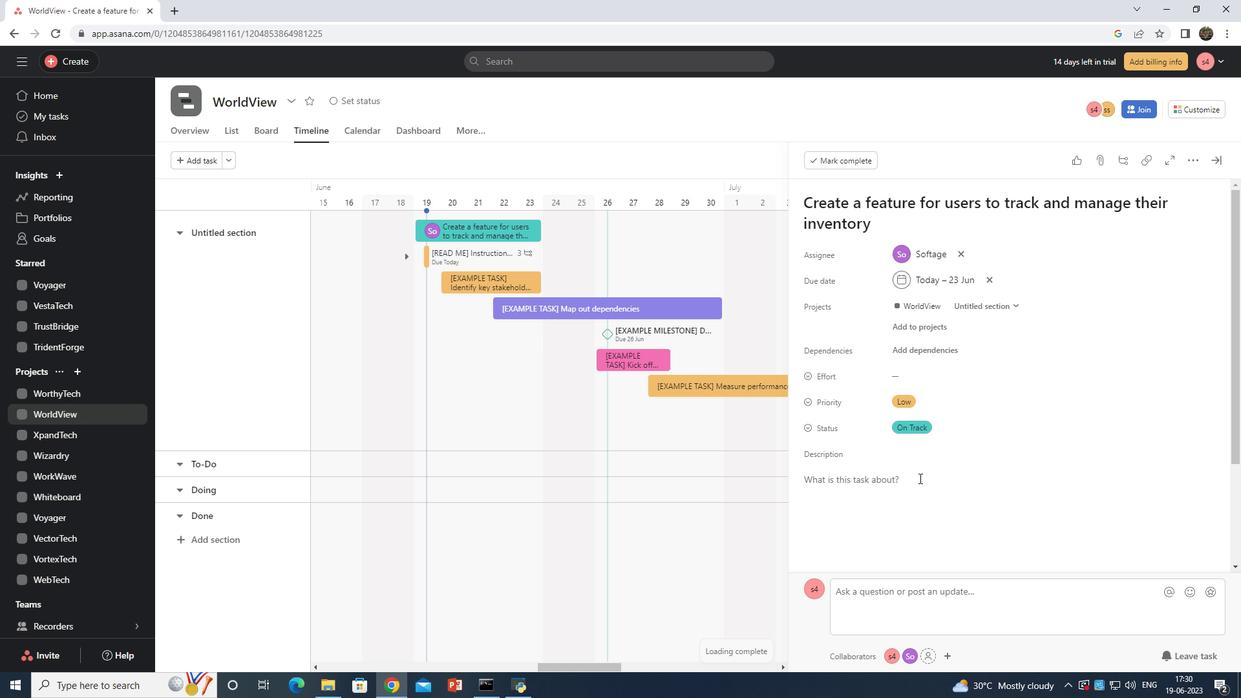 
